 Task: Add an event with the title Second Webinar: Content Marketing Strategies for Lead Generation and Engagement, date ''2023/12/01'', time 8:30 AM to 10:30 AMand add a description: The quality assurance team will review project documentation such as project plans, requirements specifications, design documents, and test plans. They will ensure that the documentation is complete, accurate, and aligns with the project objectives and stakeholder expectations.Select event color  Graphite . Add location for the event as: 456 Giza Pyramids, Giza, Egypt, logged in from the account softage.10@softage.netand send the event invitation to softage.3@softage.net and softage.4@softage.net. Set a reminder for the event Doesn''t repeat
Action: Mouse moved to (73, 116)
Screenshot: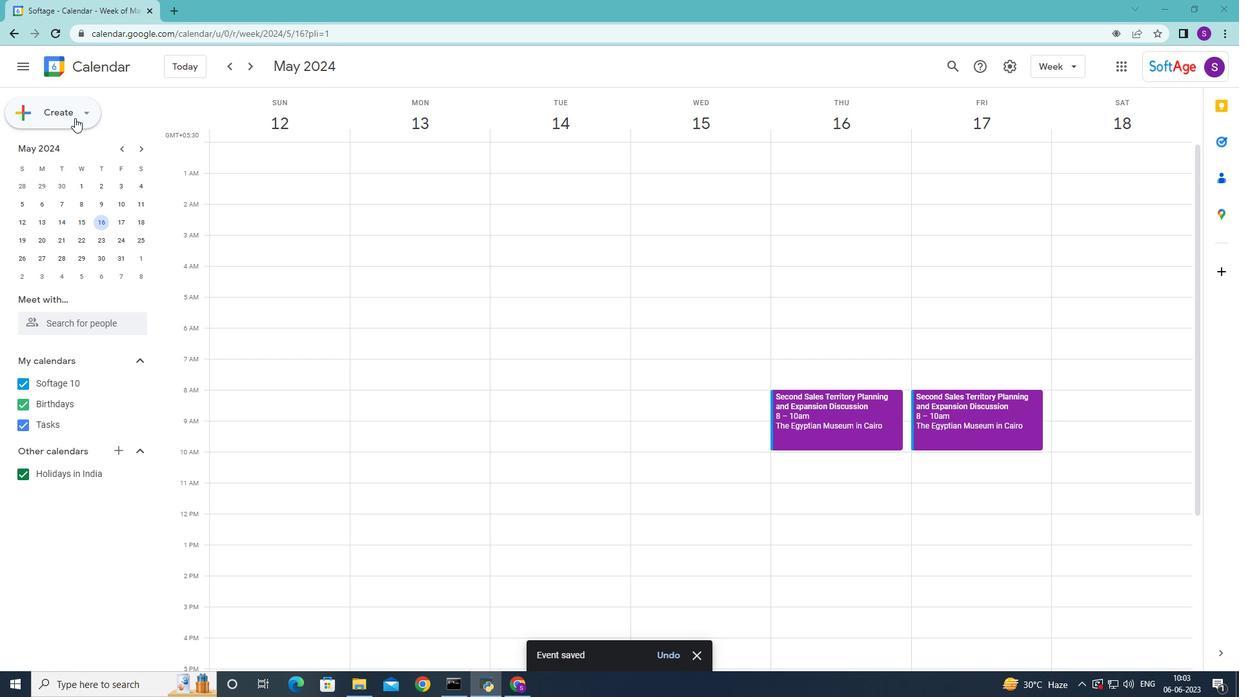 
Action: Mouse pressed left at (73, 116)
Screenshot: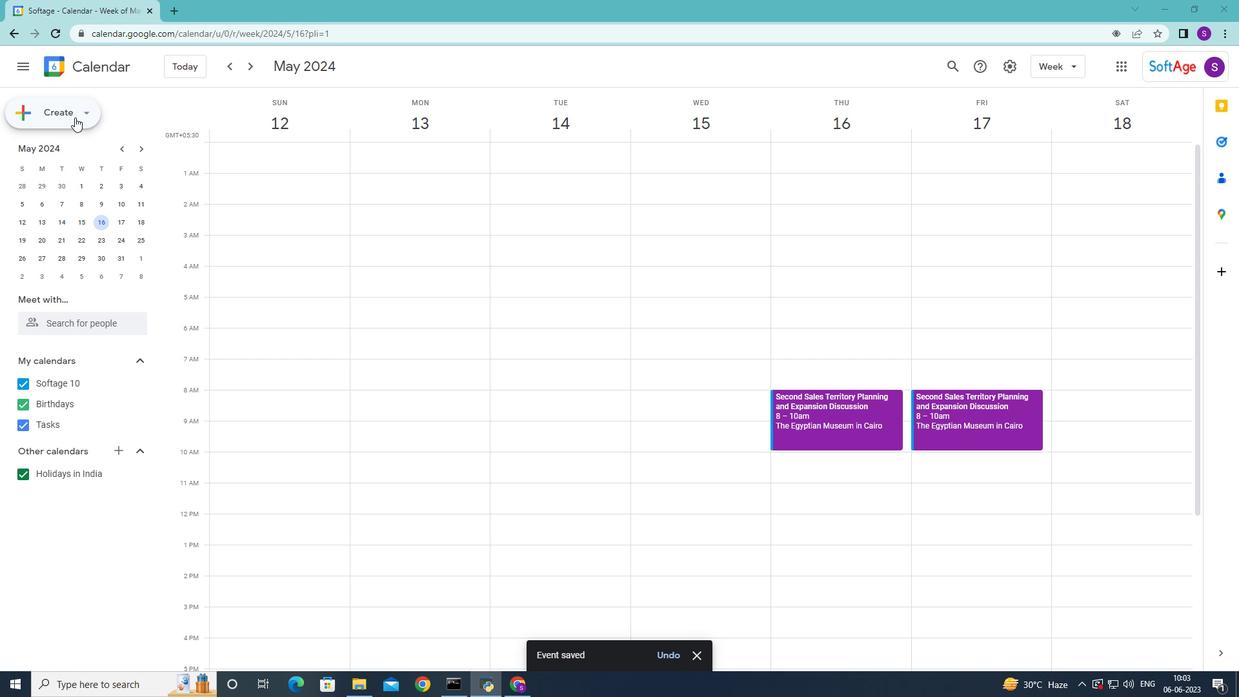 
Action: Mouse moved to (86, 147)
Screenshot: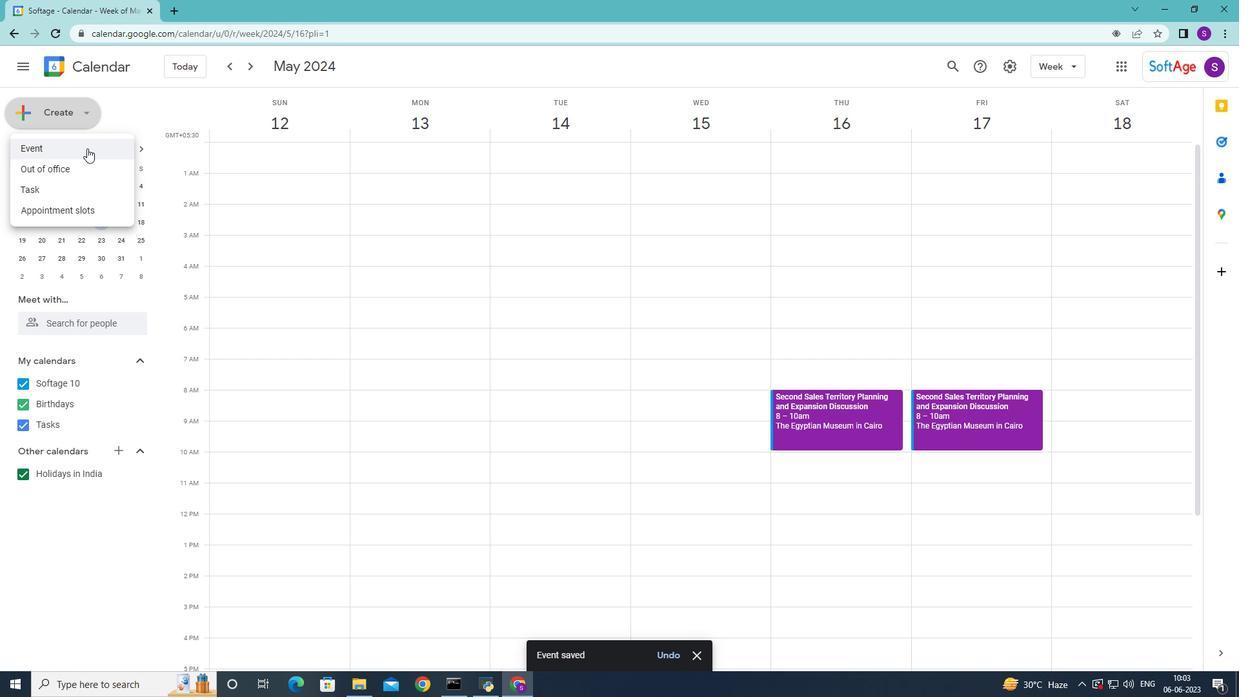 
Action: Mouse pressed left at (86, 147)
Screenshot: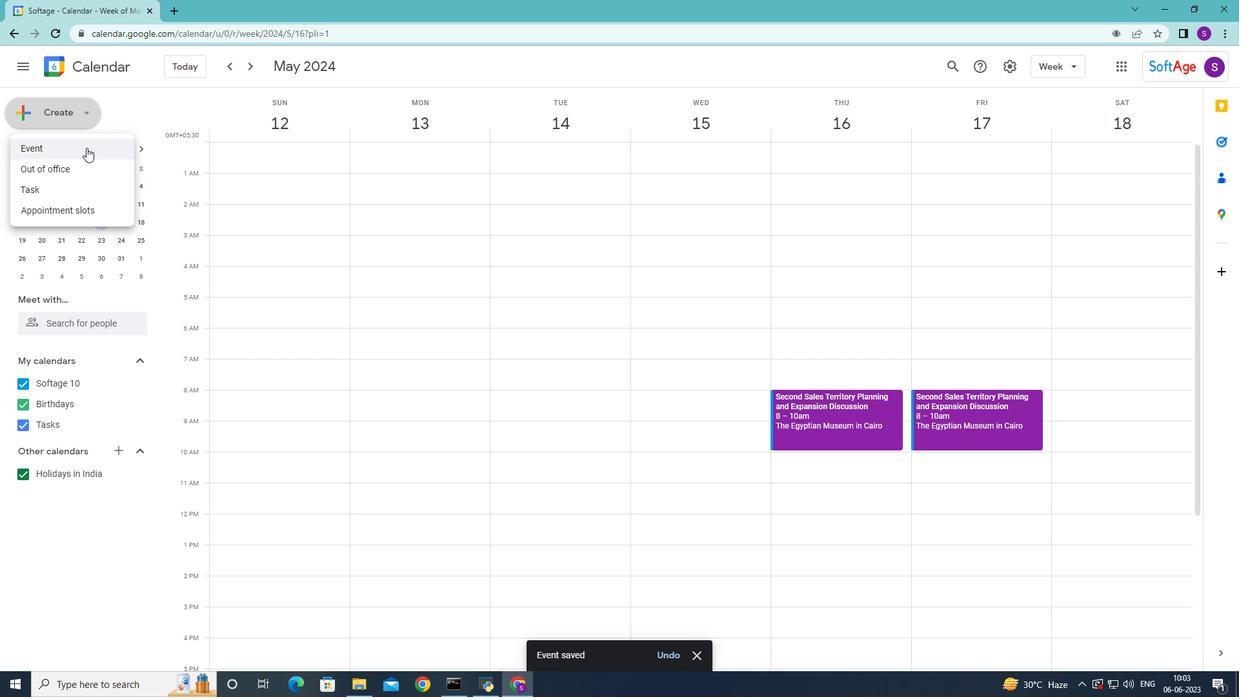 
Action: Mouse moved to (613, 234)
Screenshot: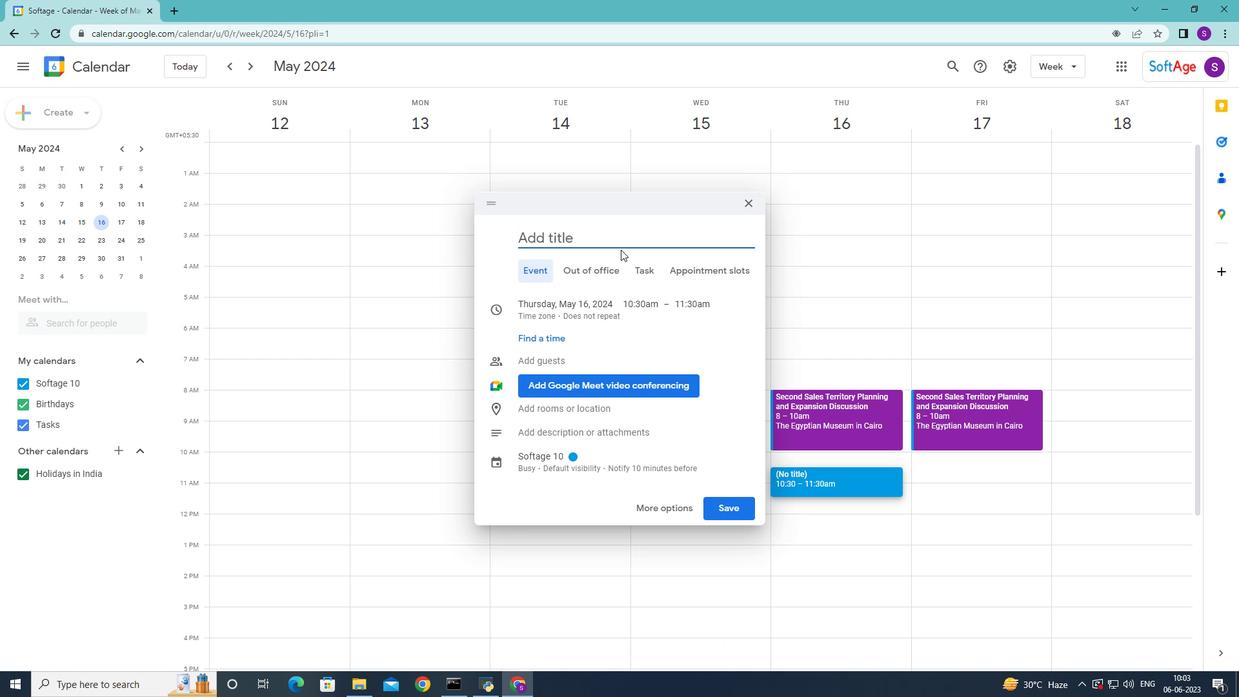
Action: Mouse pressed left at (613, 234)
Screenshot: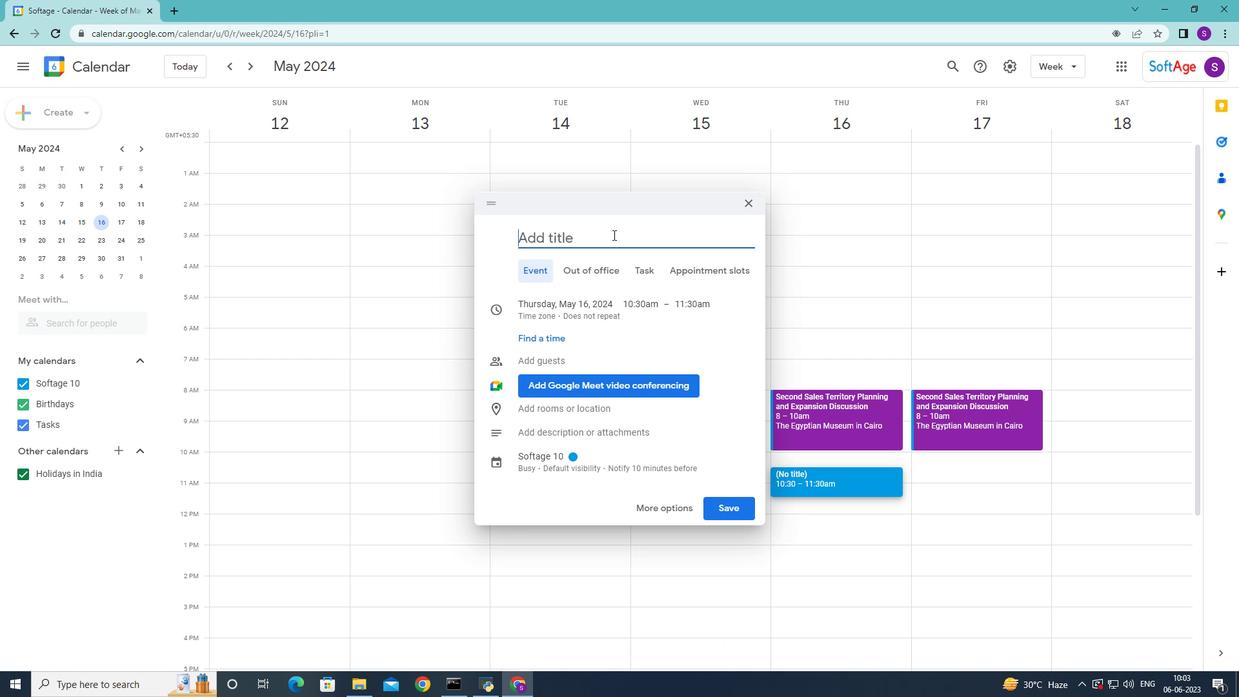 
Action: Key pressed <Key.shift>Second<Key.space><Key.shift>Webinar<Key.space><Key.backspace><Key.shift_r>:<Key.space><Key.shift>Content<Key.space><Key.shift>Marketing
Screenshot: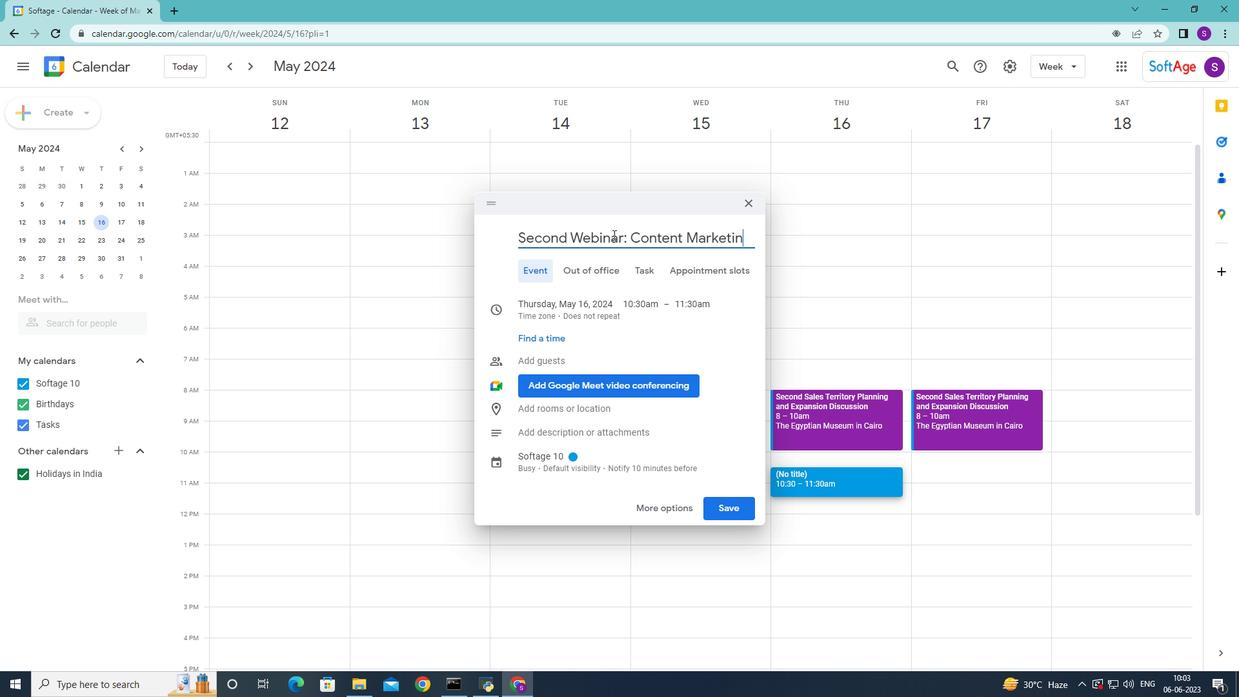
Action: Mouse moved to (613, 234)
Screenshot: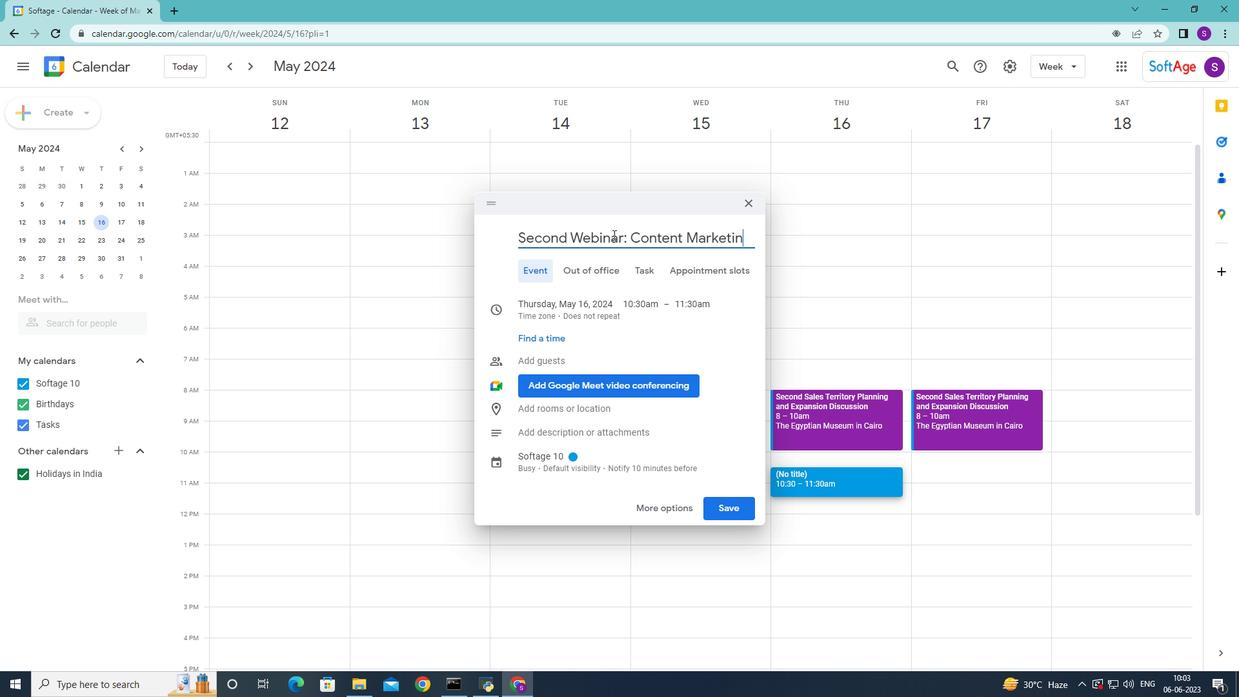 
Action: Key pressed <Key.space><Key.shift>Strategies<Key.space>for<Key.space><Key.shift>Lead<Key.space><Key.shift><Key.shift><Key.shift><Key.shift>Generation<Key.space>and<Key.space><Key.shift>Engagement<Key.space>
Screenshot: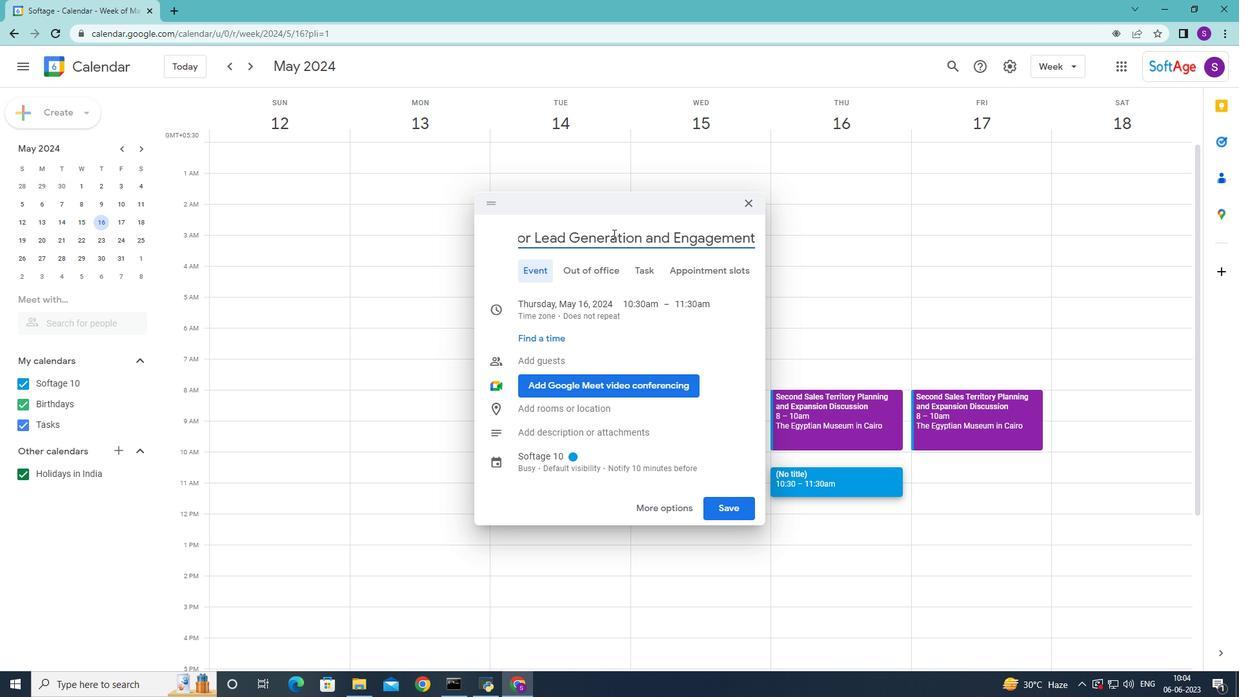 
Action: Mouse moved to (551, 306)
Screenshot: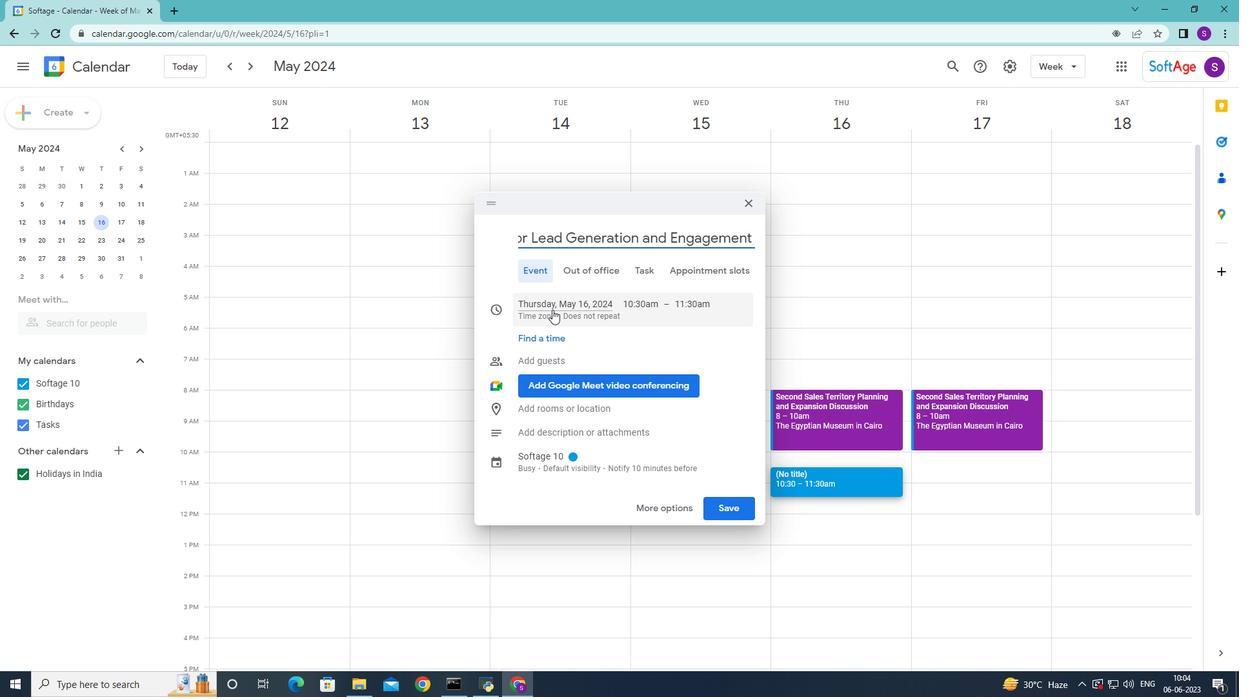 
Action: Mouse pressed left at (551, 306)
Screenshot: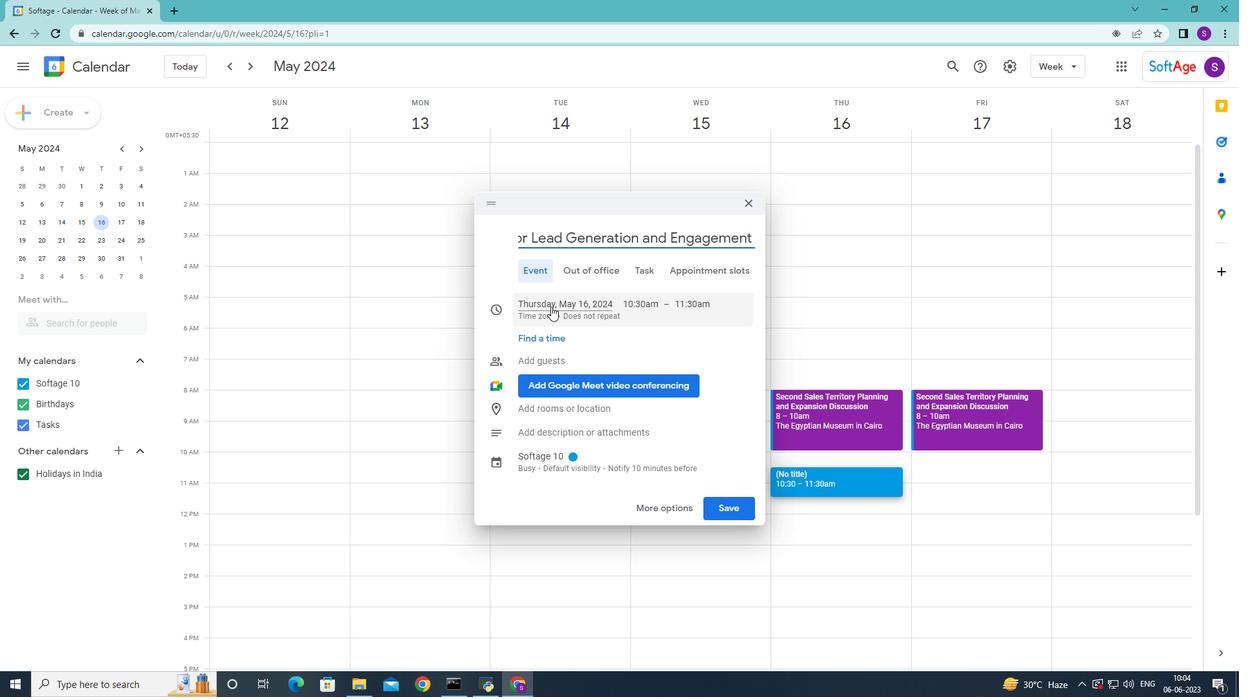 
Action: Mouse moved to (655, 336)
Screenshot: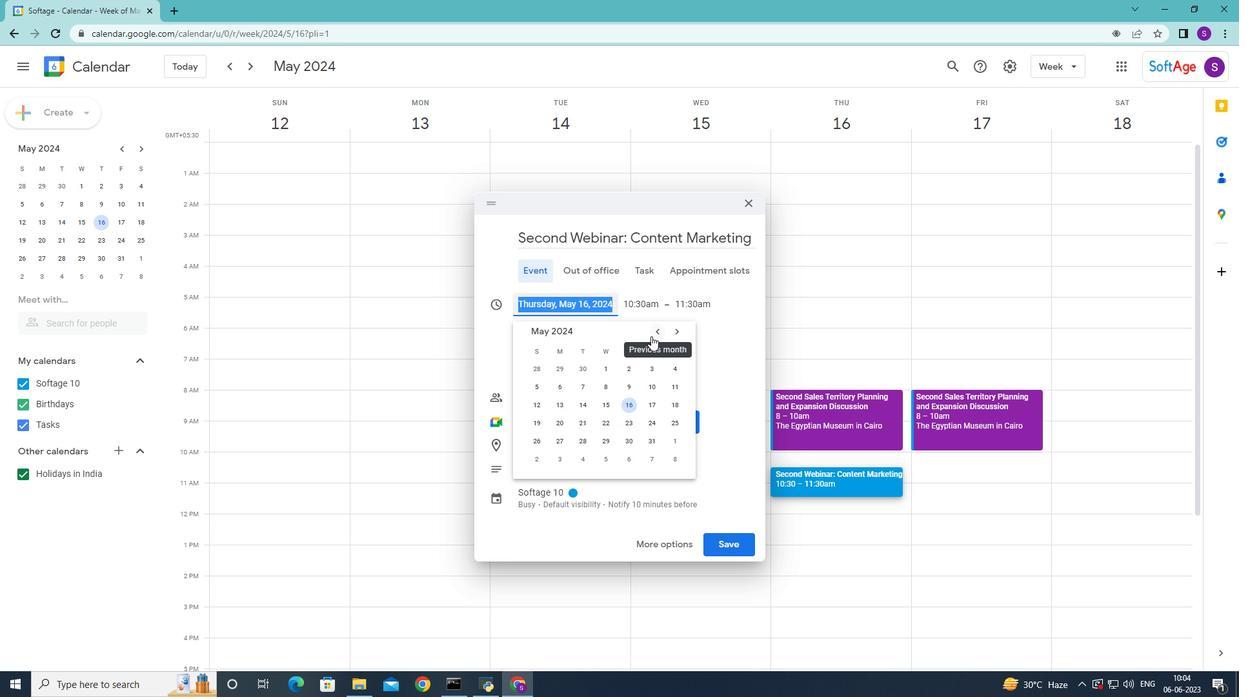 
Action: Mouse pressed left at (655, 336)
Screenshot: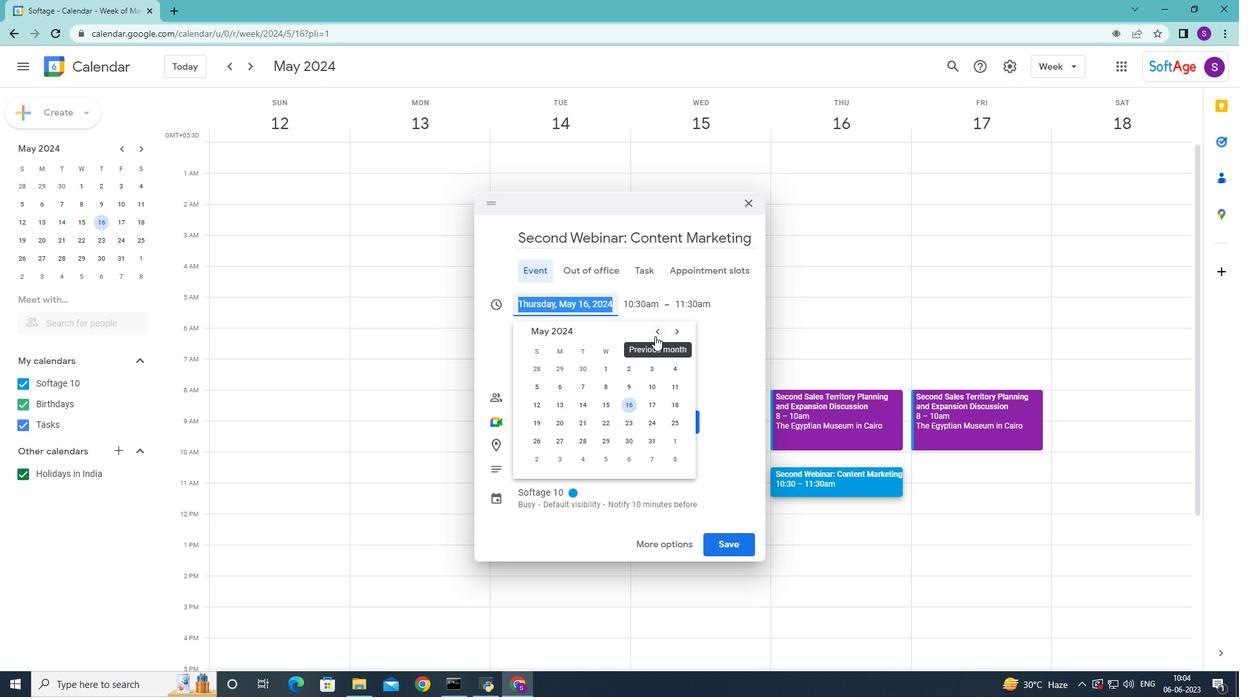 
Action: Mouse moved to (655, 336)
Screenshot: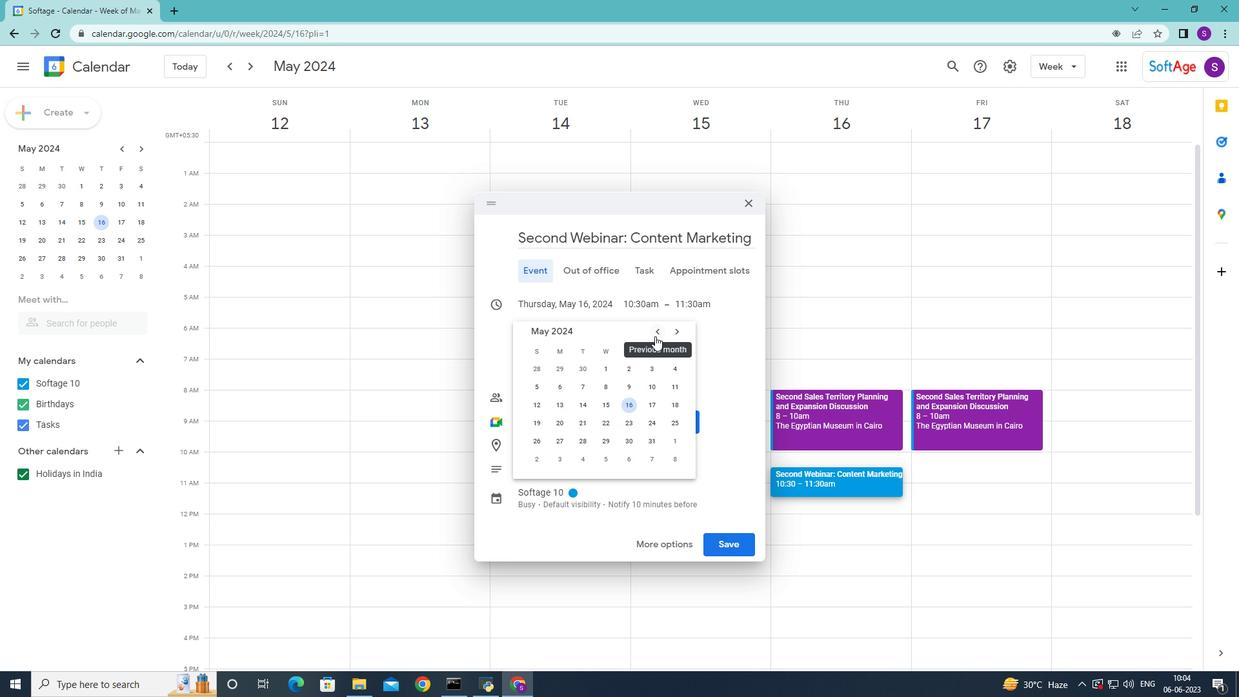 
Action: Mouse pressed left at (655, 336)
Screenshot: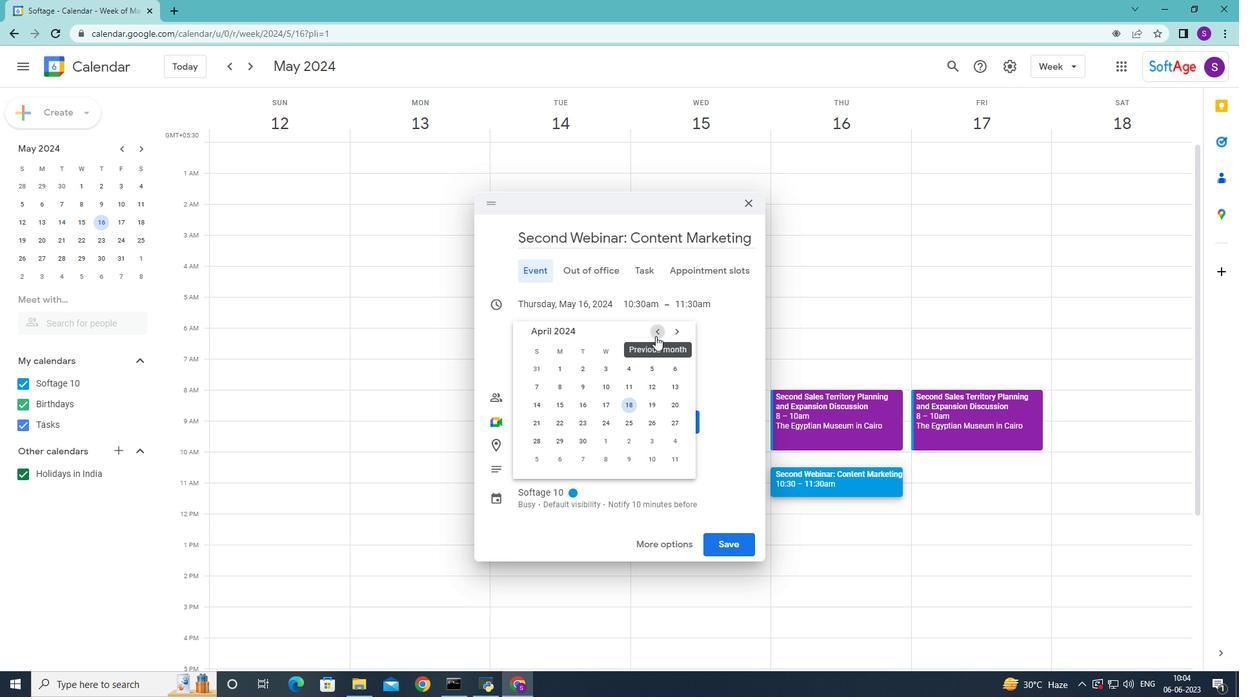 
Action: Mouse moved to (656, 336)
Screenshot: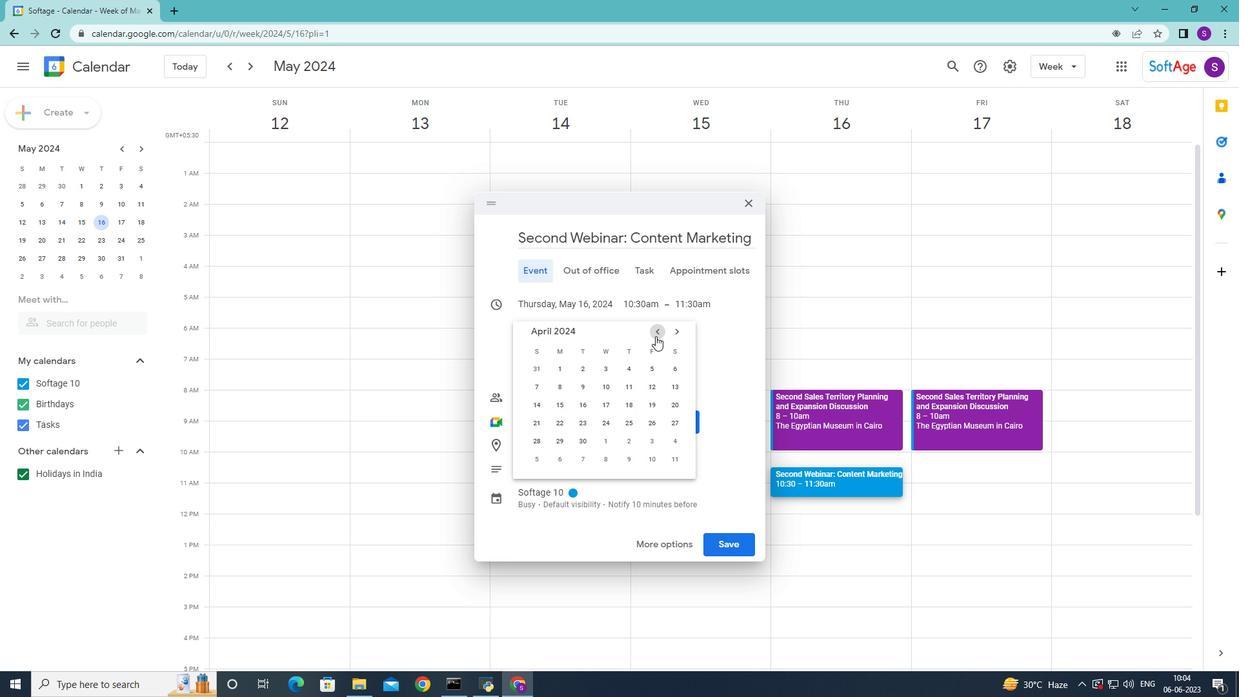 
Action: Mouse pressed left at (656, 336)
Screenshot: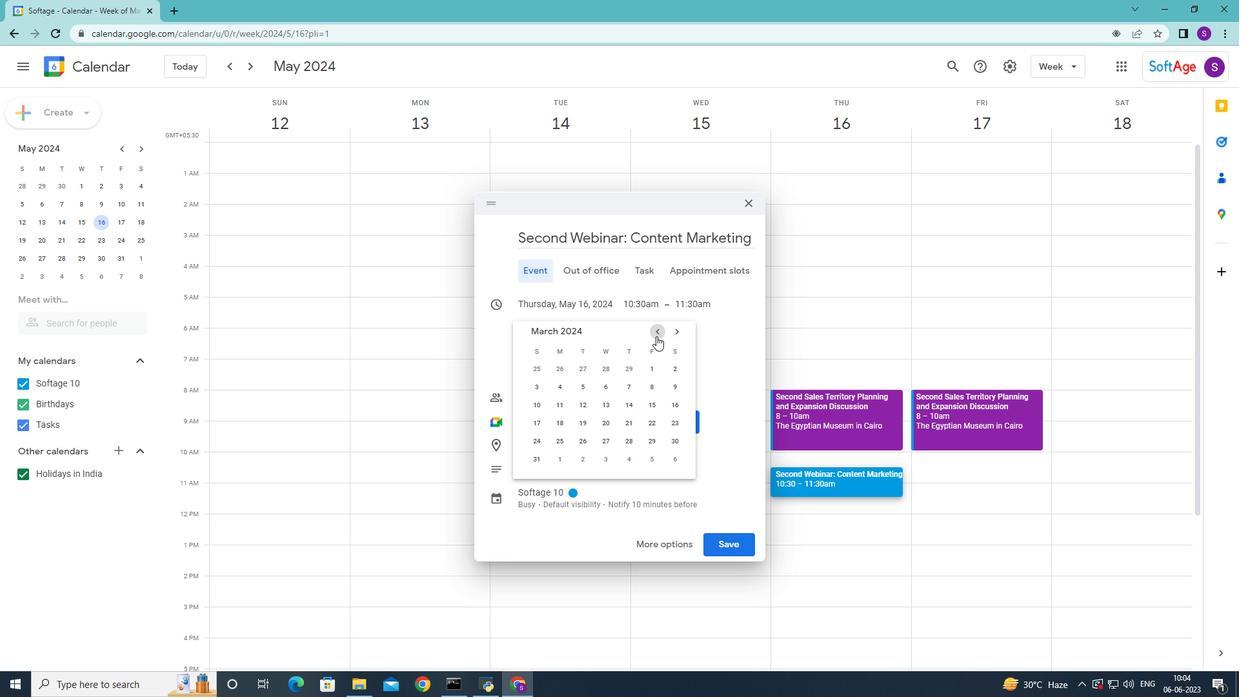 
Action: Mouse pressed left at (656, 336)
Screenshot: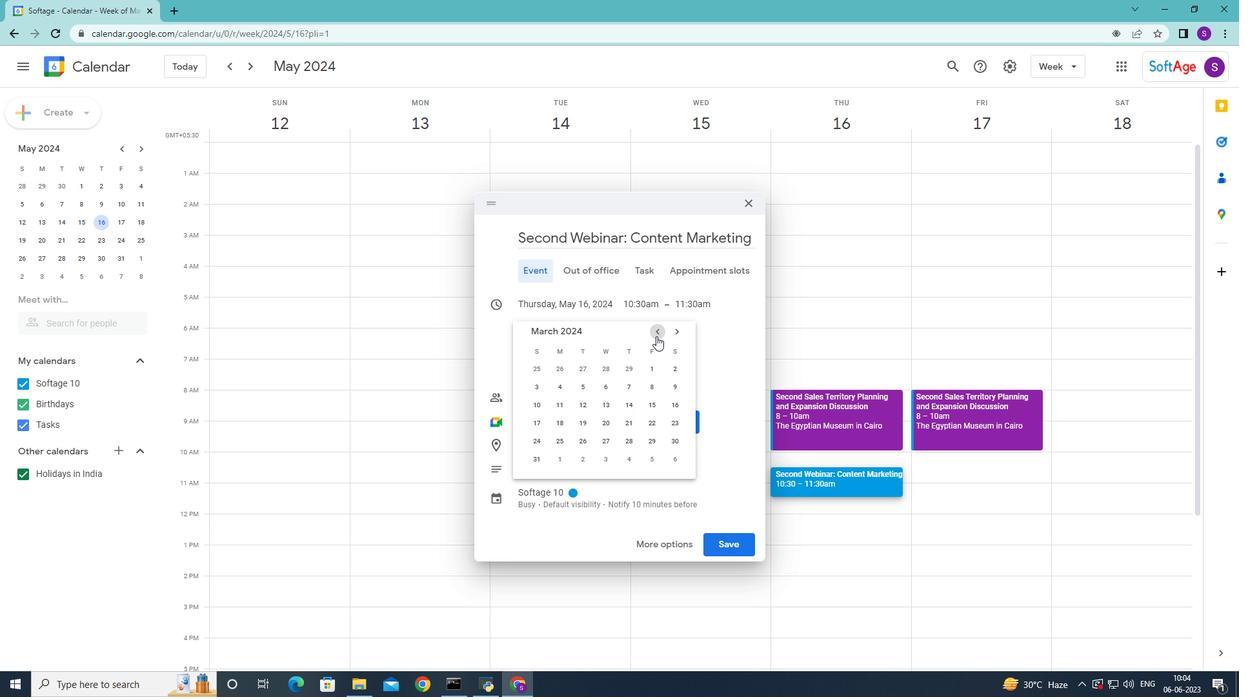 
Action: Mouse pressed left at (656, 336)
Screenshot: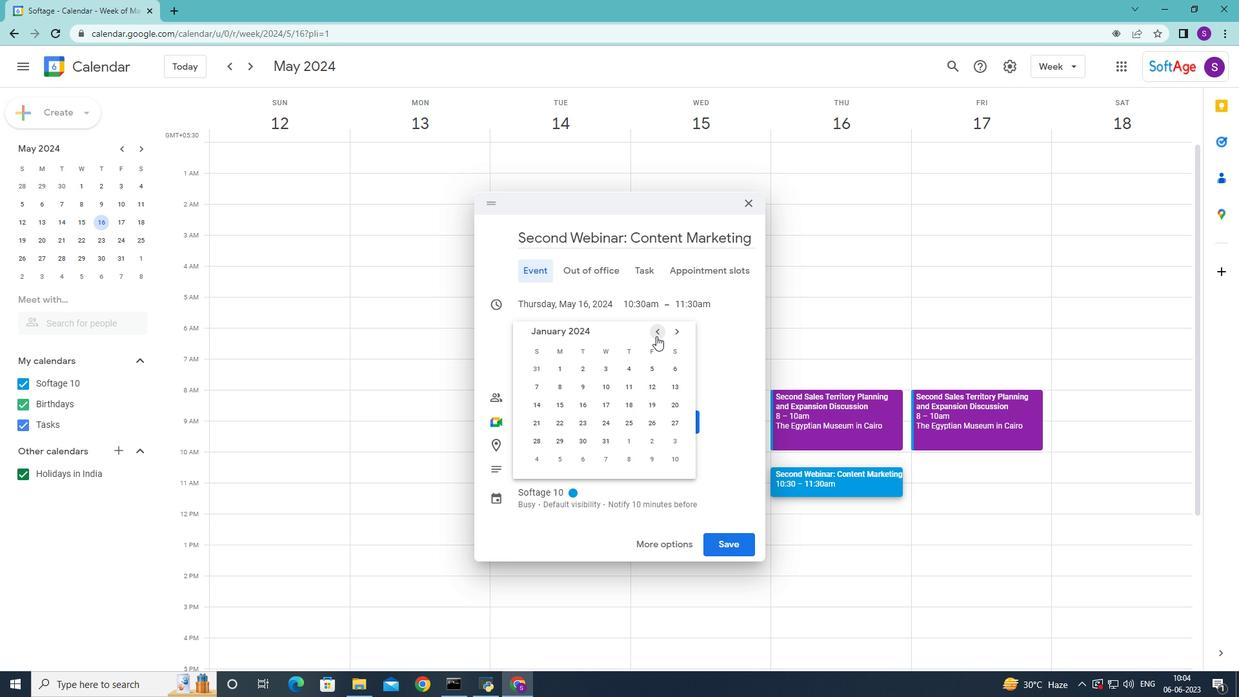 
Action: Mouse moved to (655, 365)
Screenshot: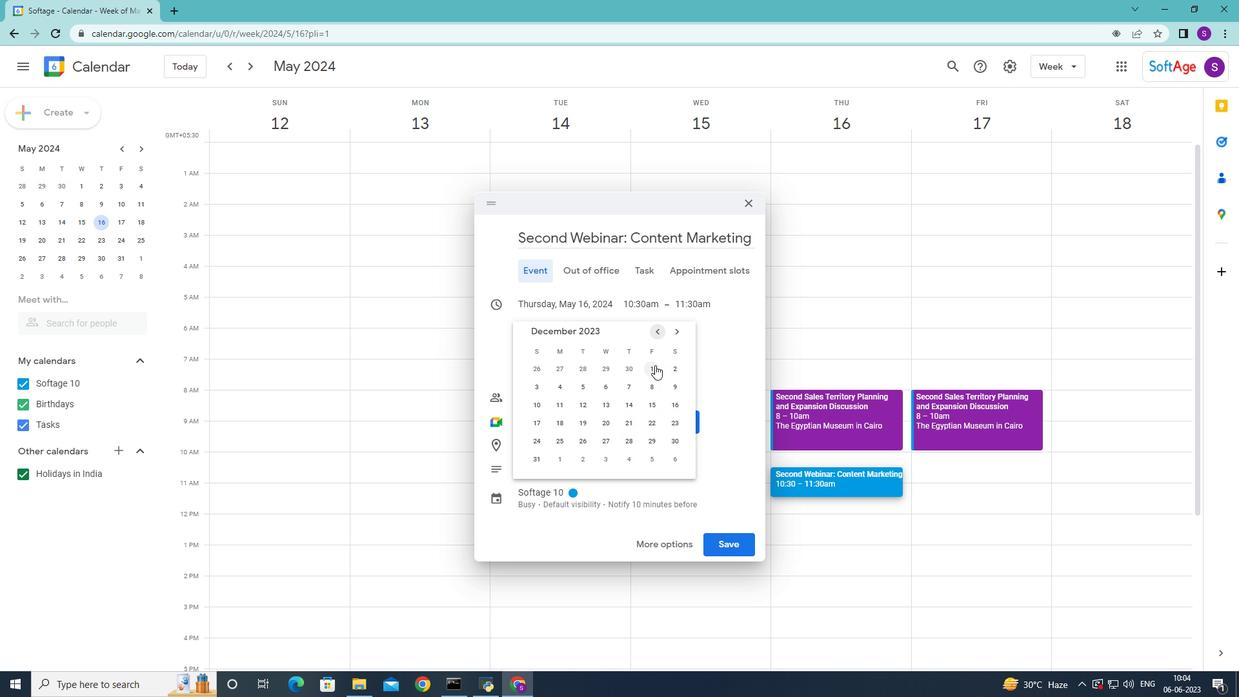 
Action: Mouse pressed left at (655, 365)
Screenshot: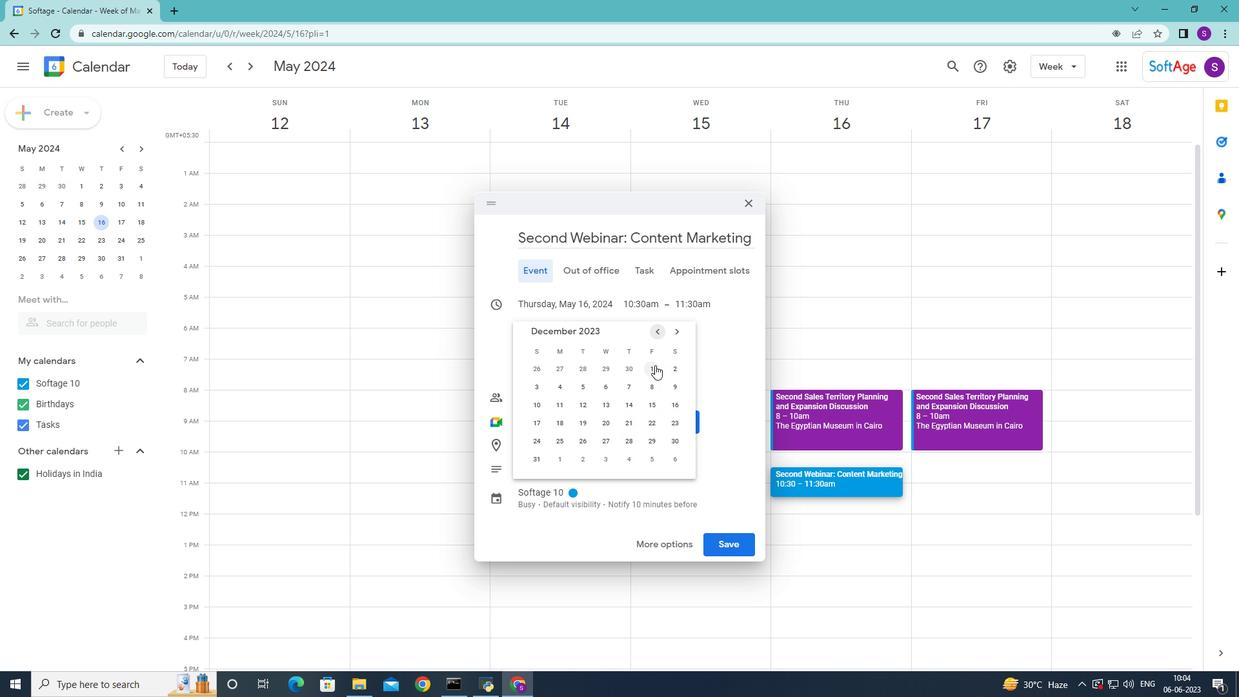 
Action: Mouse moved to (767, 302)
Screenshot: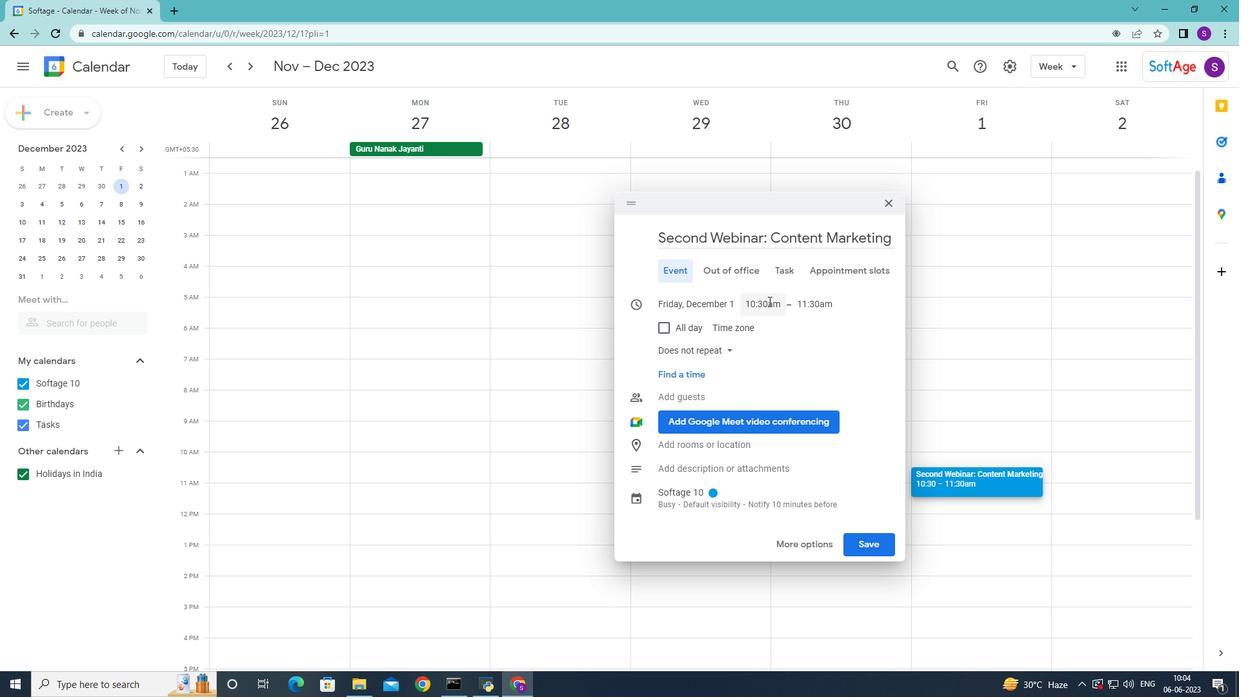 
Action: Mouse pressed left at (767, 302)
Screenshot: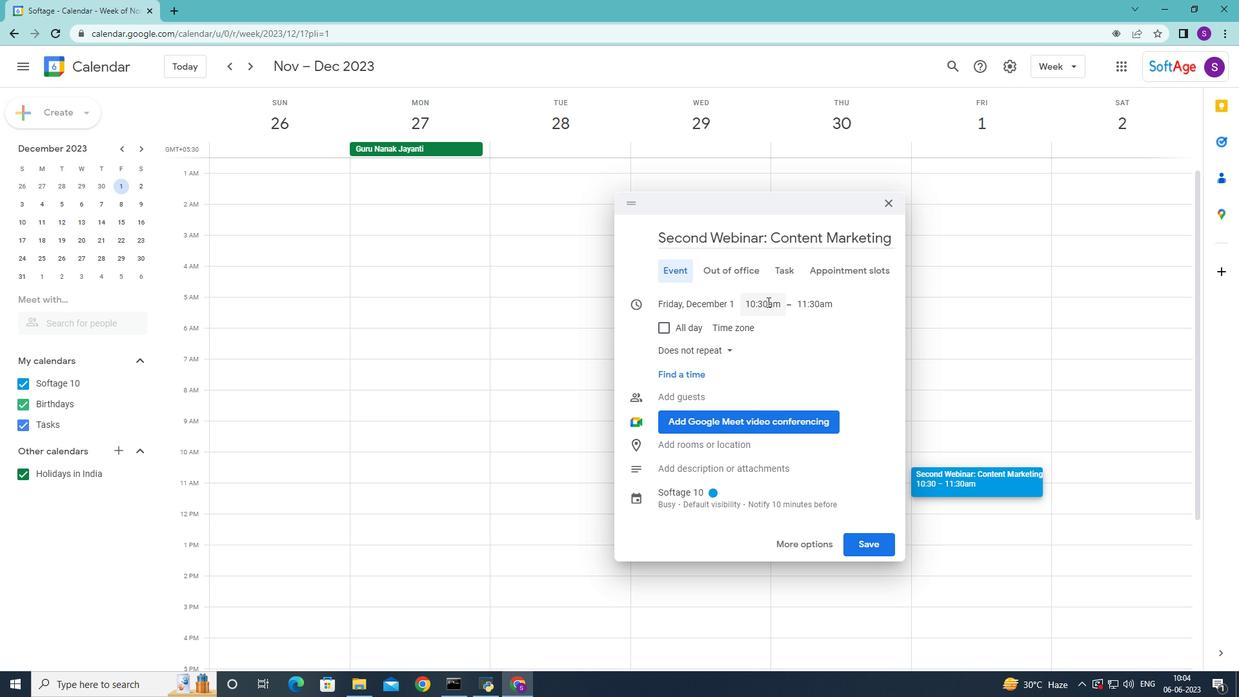 
Action: Mouse moved to (759, 372)
Screenshot: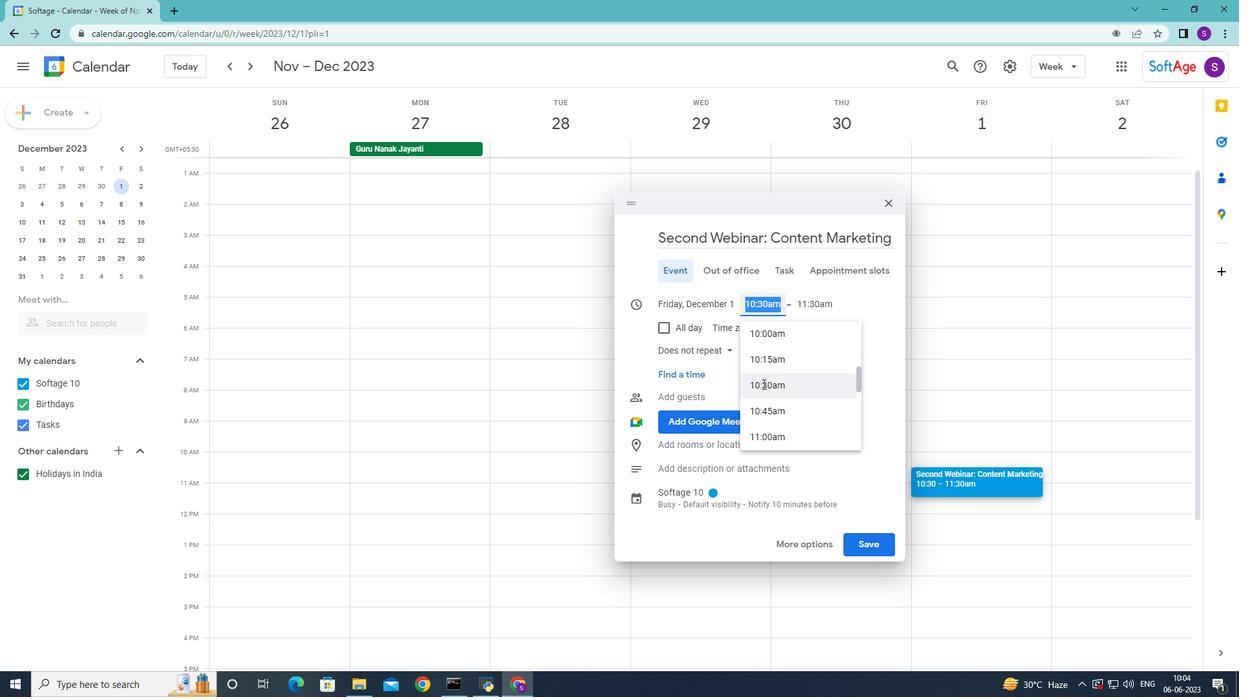 
Action: Mouse scrolled (759, 373) with delta (0, 0)
Screenshot: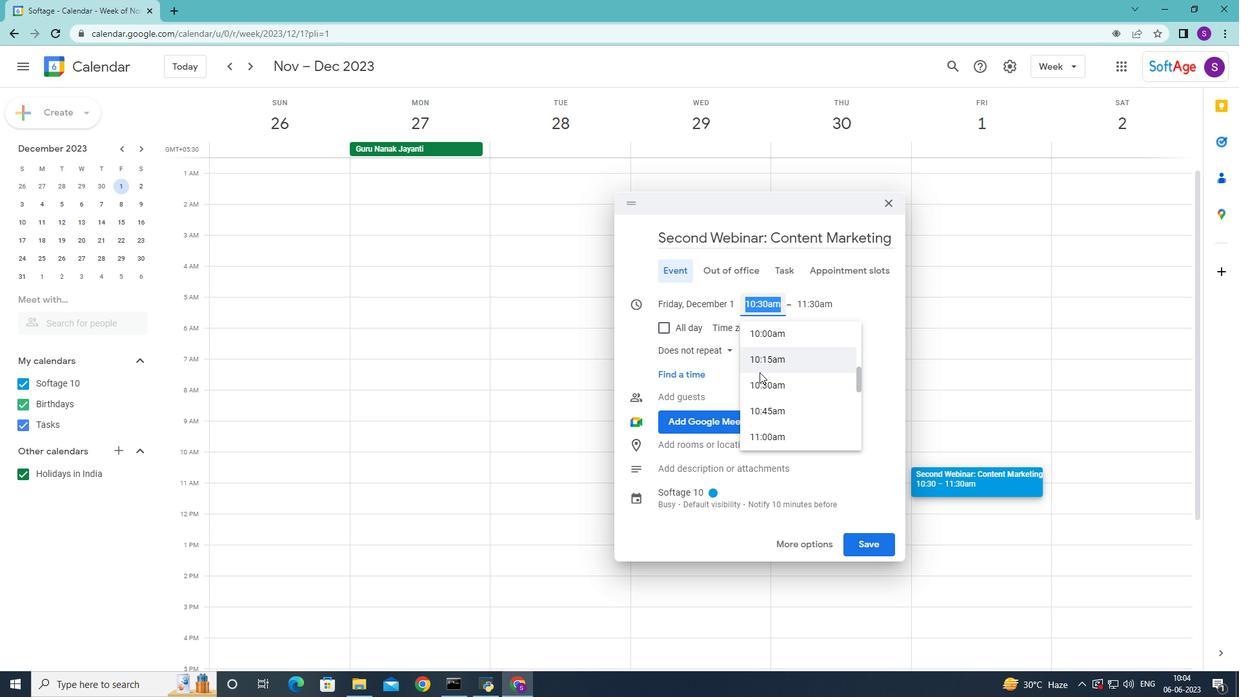 
Action: Mouse scrolled (759, 373) with delta (0, 0)
Screenshot: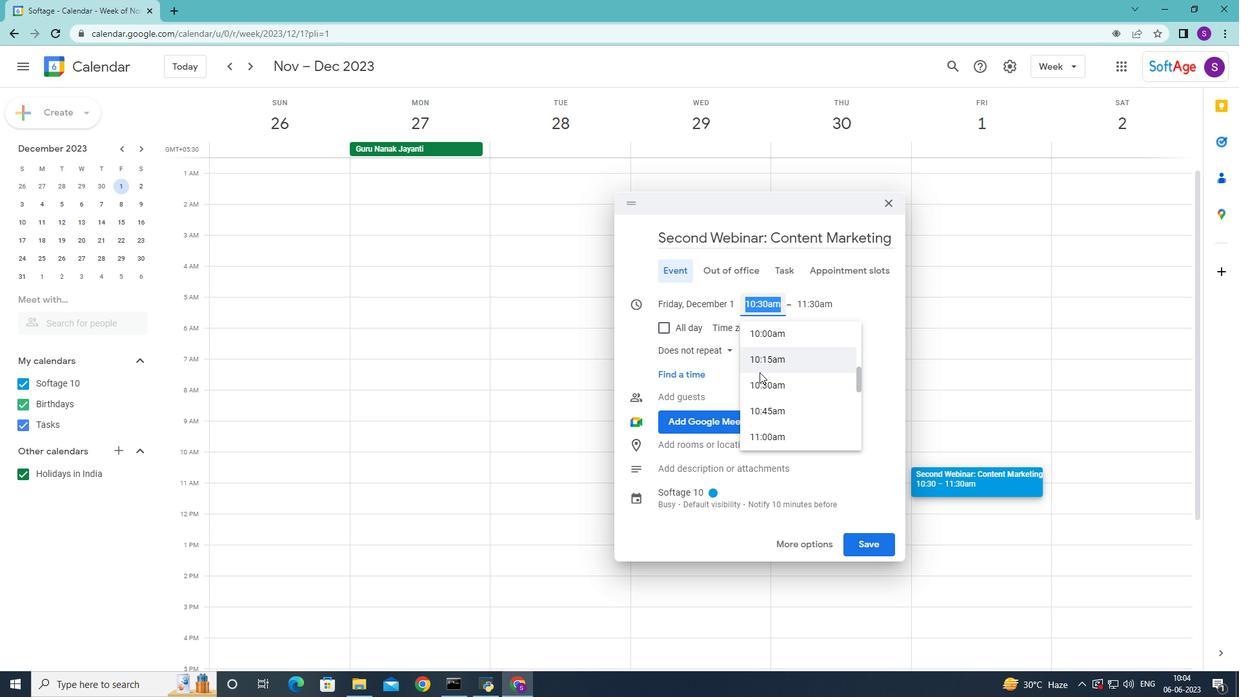 
Action: Mouse scrolled (759, 373) with delta (0, 0)
Screenshot: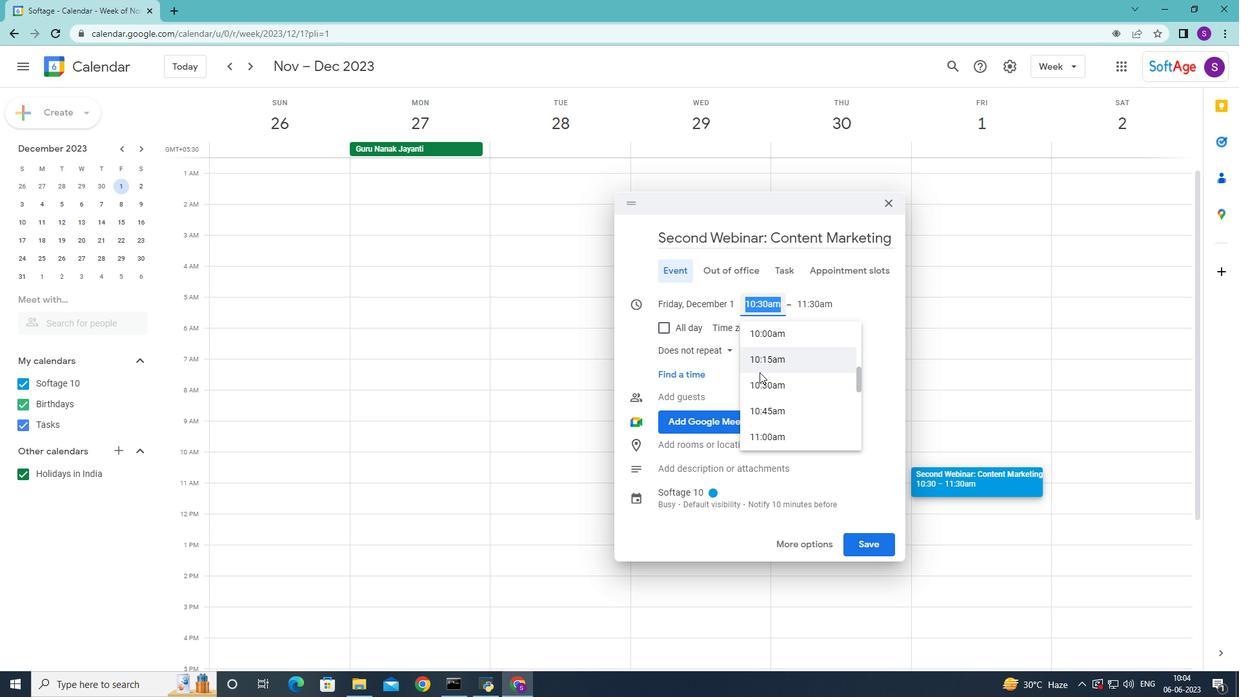 
Action: Mouse pressed left at (759, 372)
Screenshot: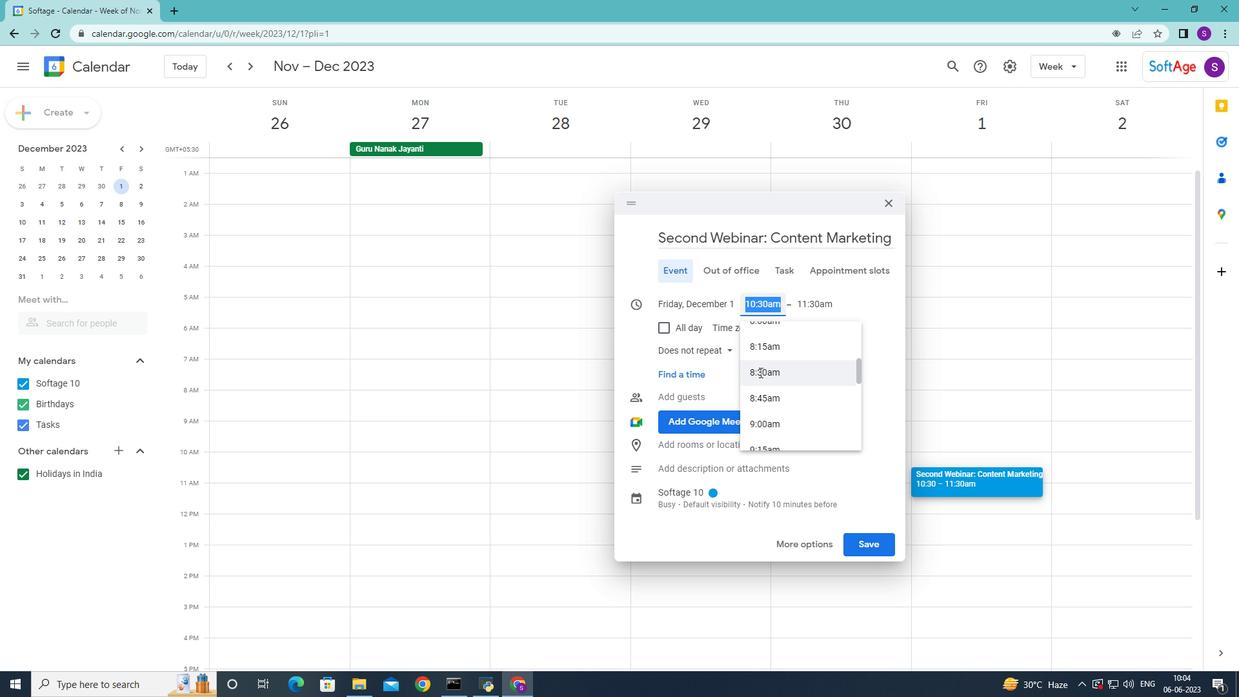 
Action: Mouse moved to (805, 311)
Screenshot: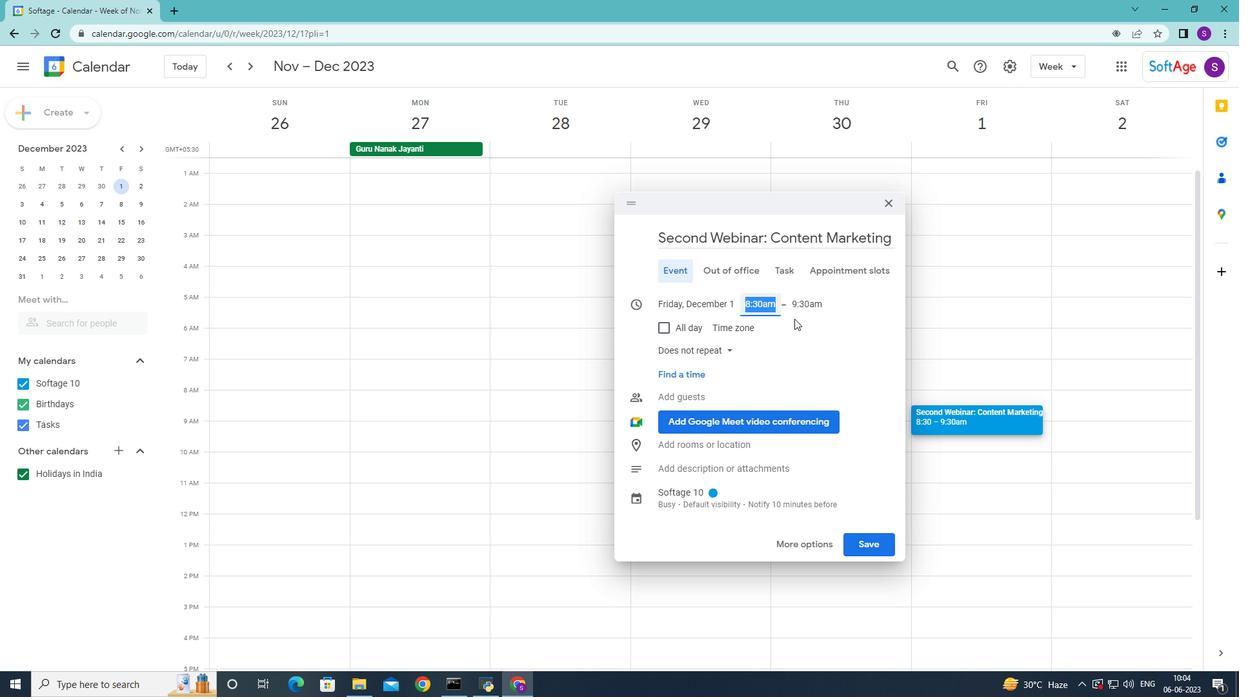 
Action: Mouse pressed left at (805, 311)
Screenshot: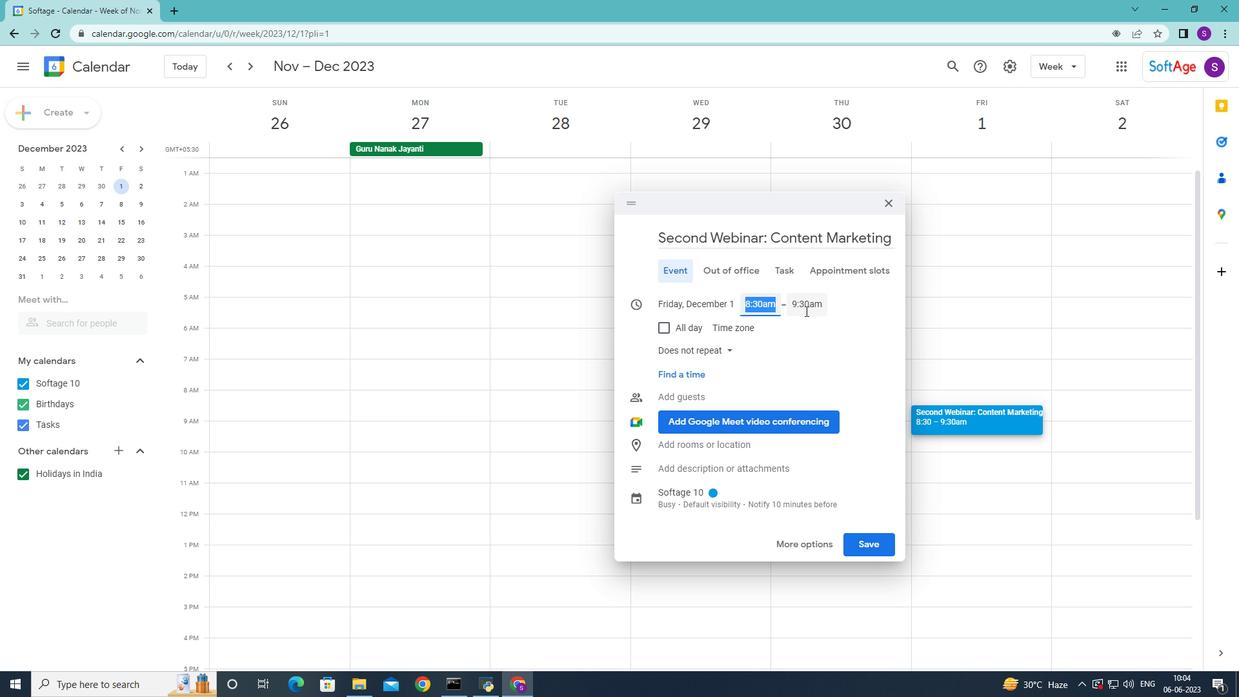 
Action: Mouse moved to (817, 438)
Screenshot: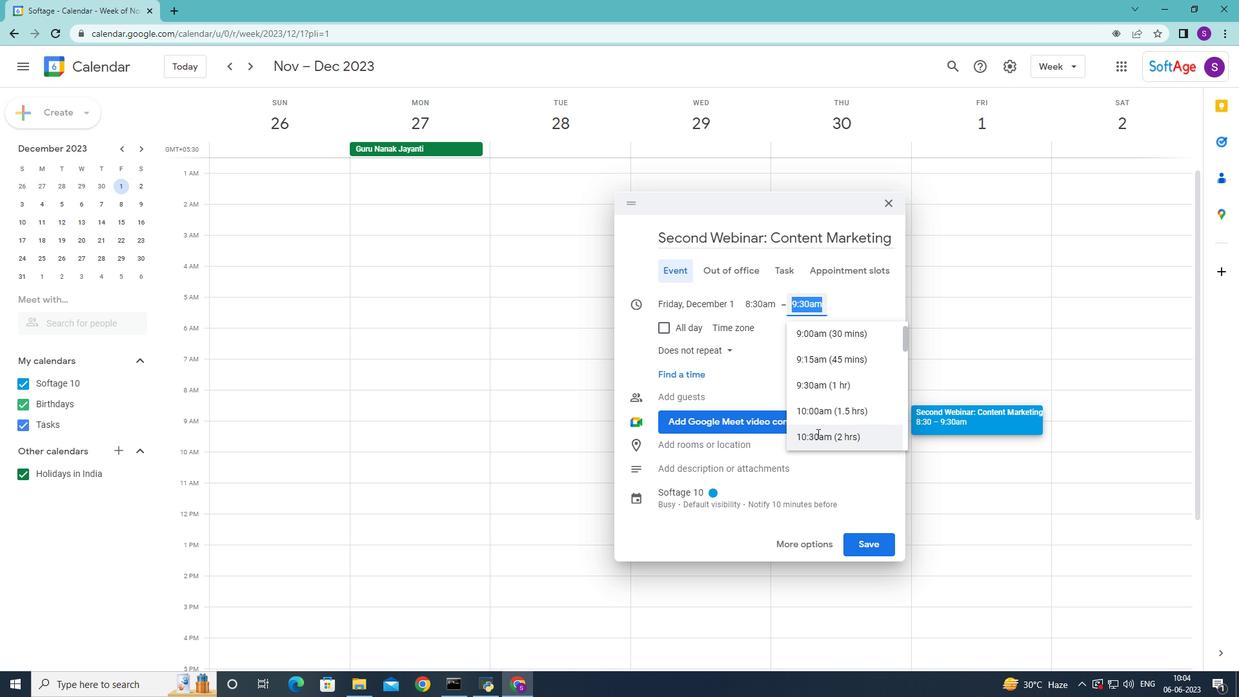 
Action: Mouse pressed left at (817, 438)
Screenshot: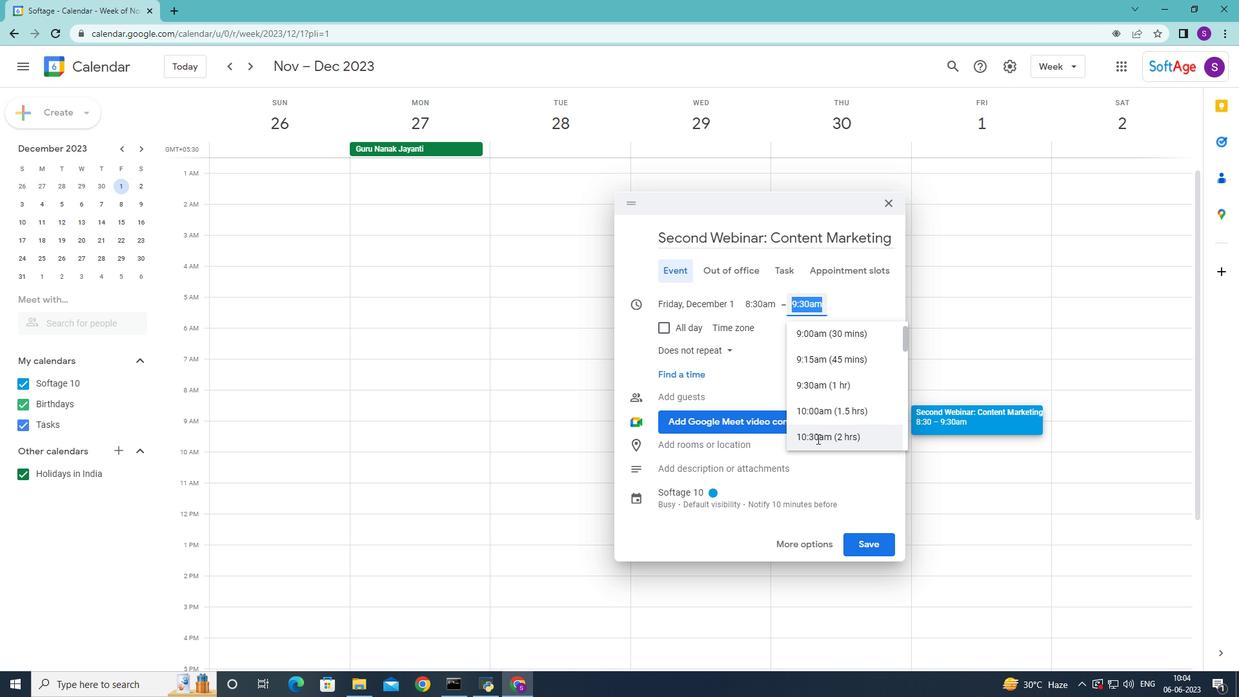 
Action: Mouse moved to (792, 550)
Screenshot: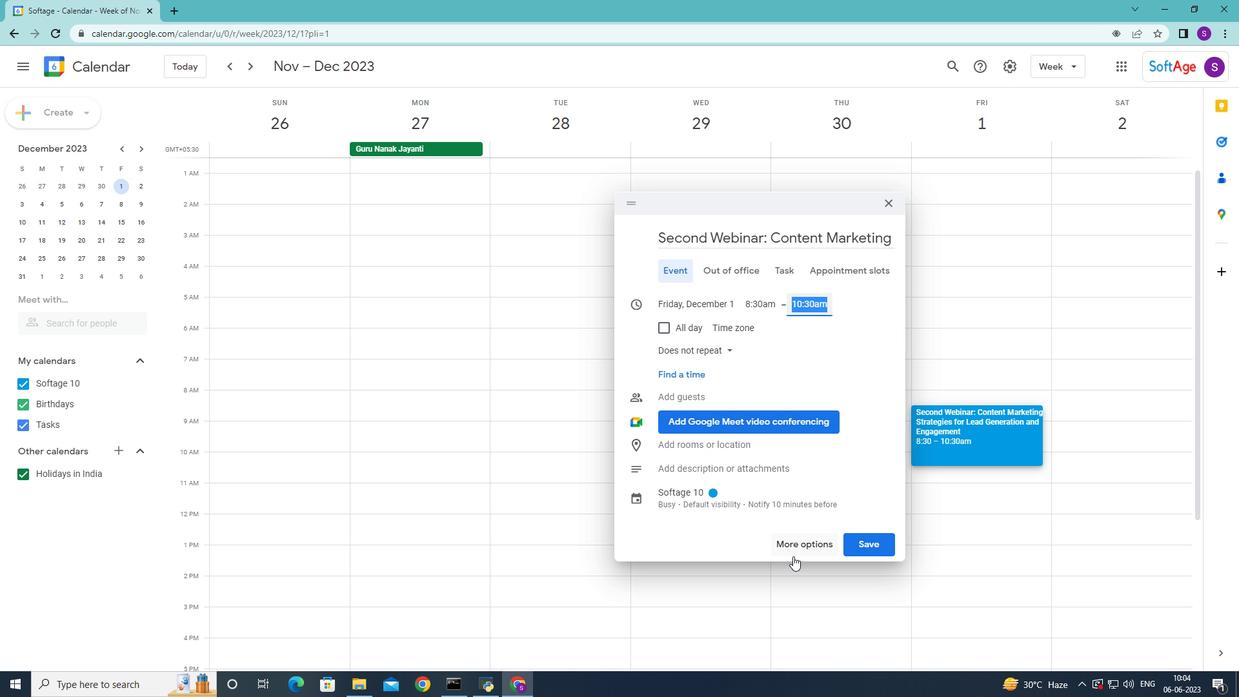 
Action: Mouse pressed left at (792, 550)
Screenshot: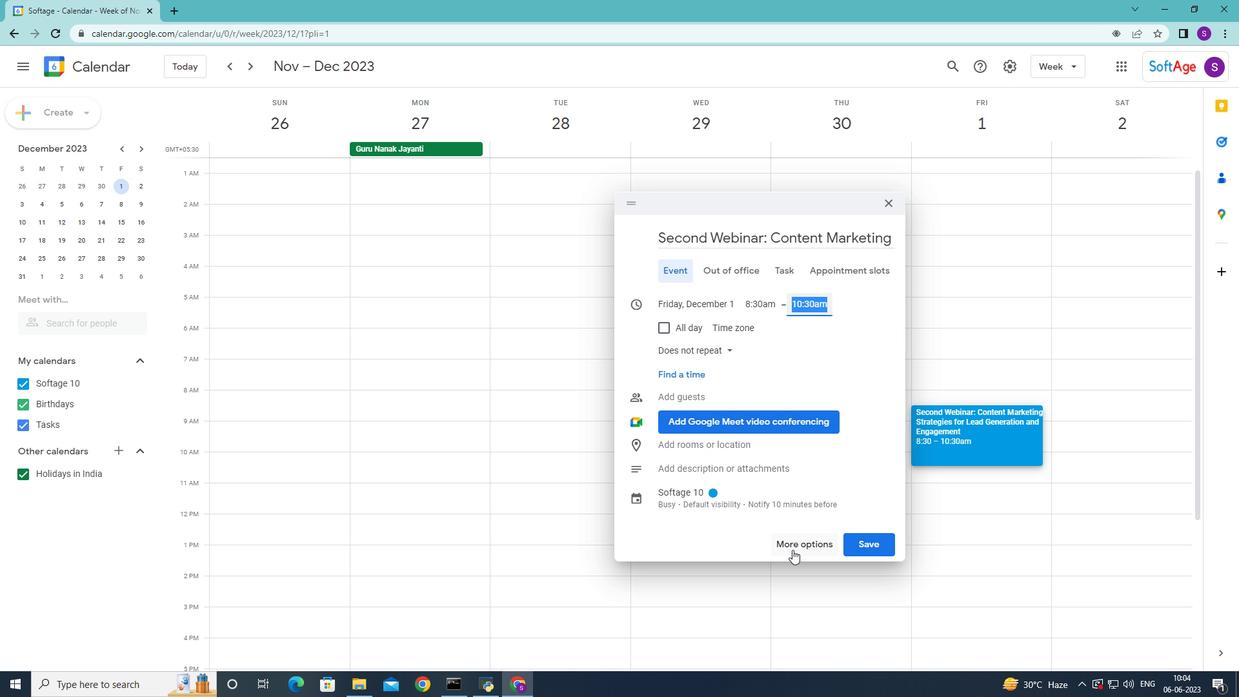 
Action: Mouse moved to (151, 463)
Screenshot: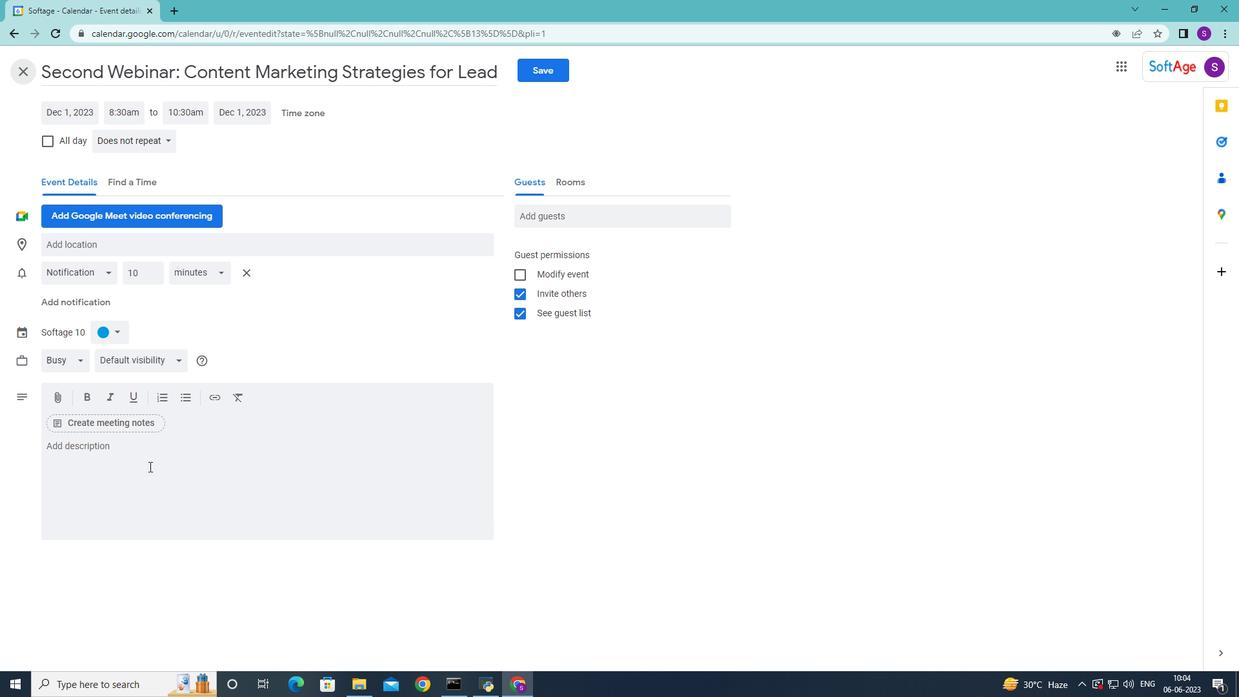 
Action: Mouse pressed left at (151, 463)
Screenshot: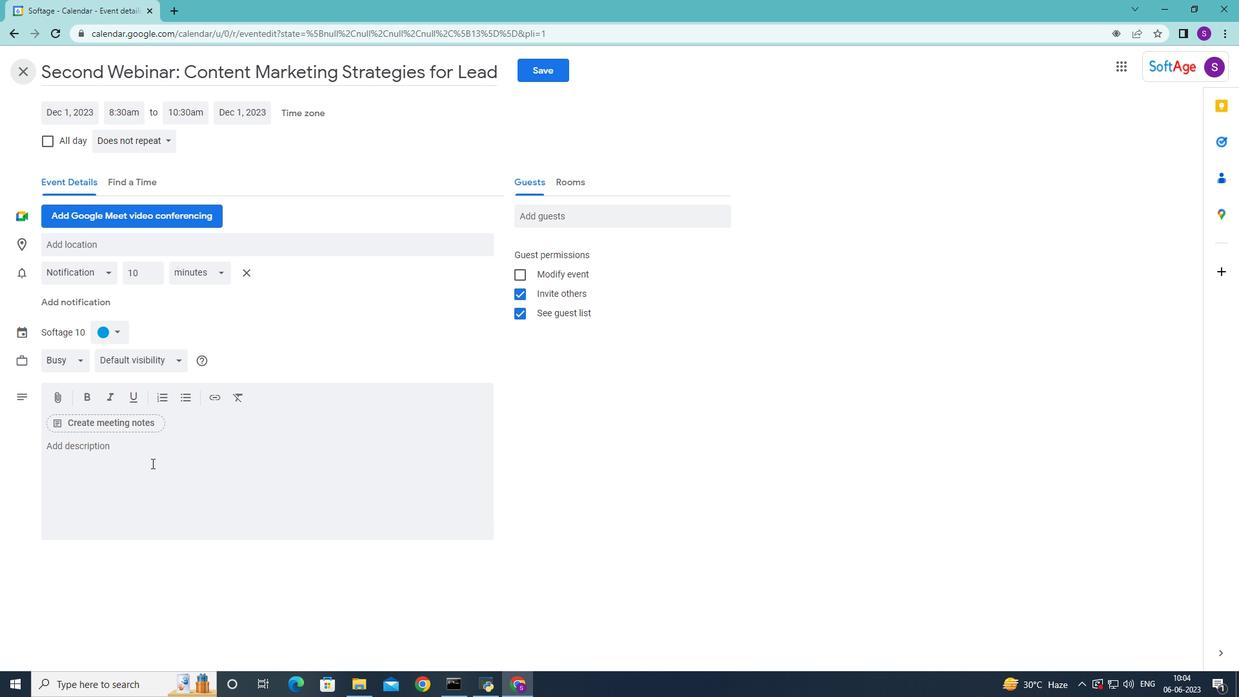 
Action: Mouse moved to (152, 462)
Screenshot: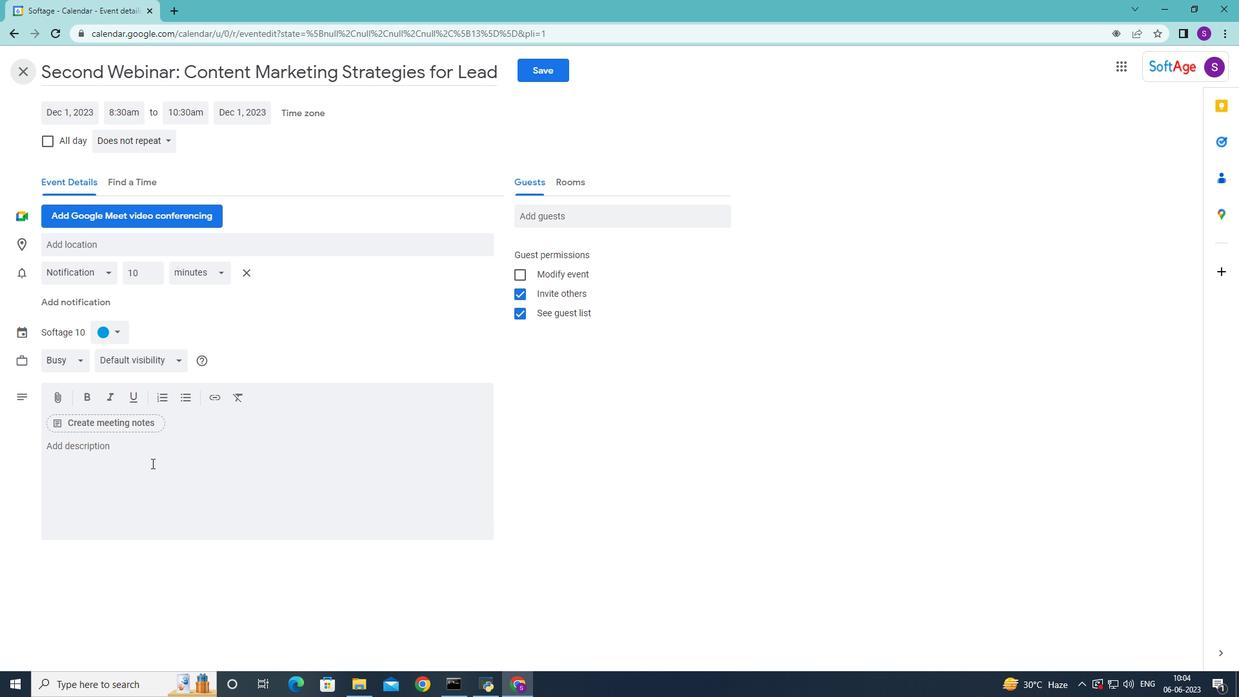 
Action: Key pressed <Key.shift>The<Key.space><Key.shift>Quality<Key.space>assurance<Key.space>such<Key.space>as<Key.space>project<Key.space>plans<Key.space><Key.backspace>,<Key.space>requirements<Key.space>specifications,<Key.space>design<Key.space>documents,<Key.space>and<Key.space>test<Key.space>plans.<Key.space><Key.shift>They<Key.space>will<Key.space>ensure<Key.space>that<Key.space>the<Key.space>documentation<Key.space>is<Key.space>complete<Key.space><Key.backspace>,<Key.space>accurate<Key.space><Key.backspace>,<Key.space>and<Key.space>alligns<Key.space>with<Key.space>the<Key.space>project<Key.space>obe
Screenshot: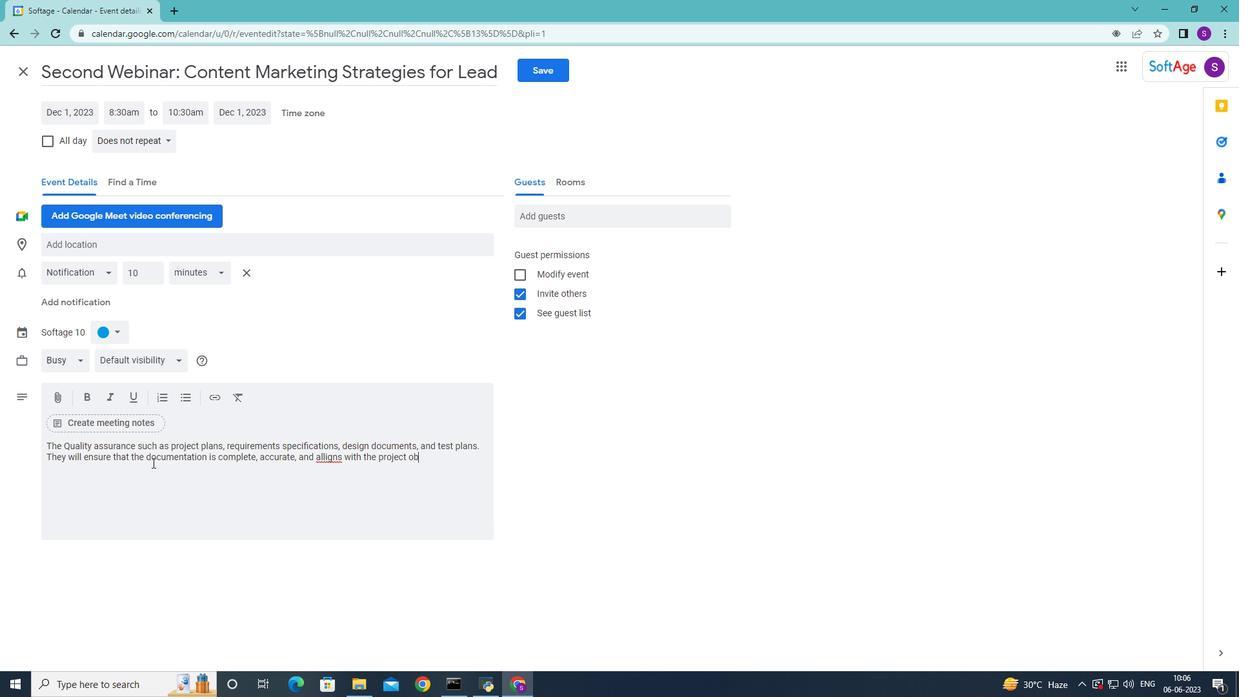 
Action: Mouse moved to (326, 455)
Screenshot: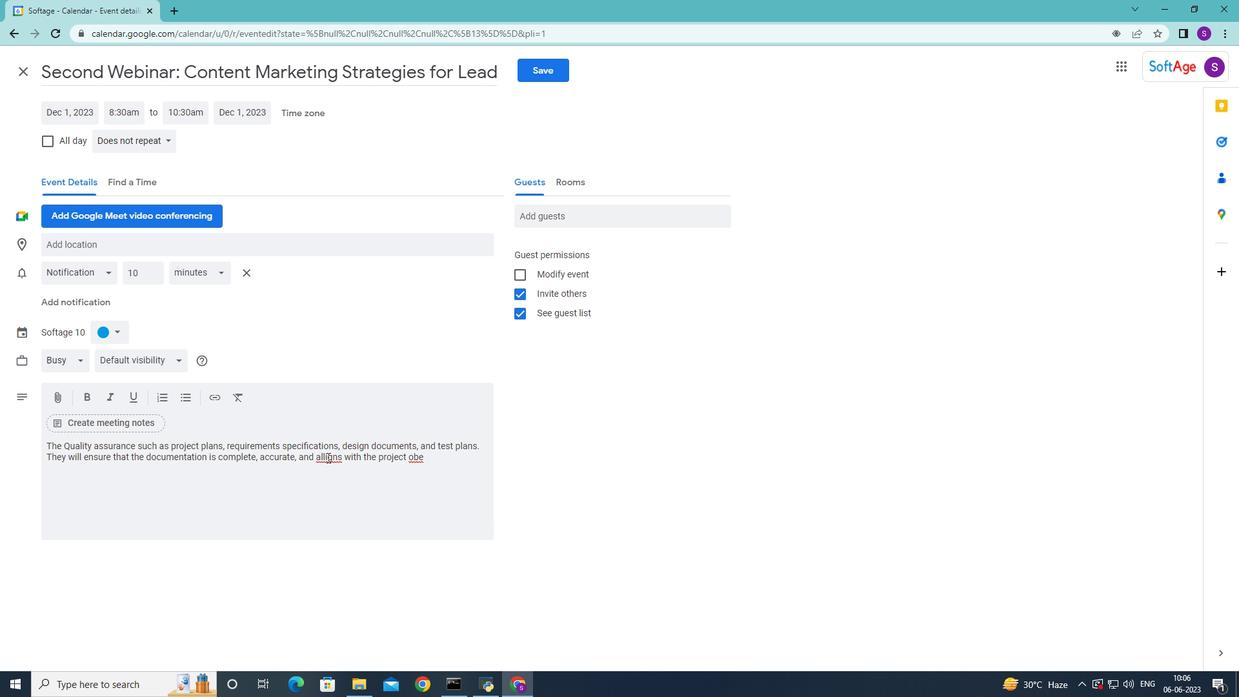 
Action: Mouse pressed left at (326, 455)
Screenshot: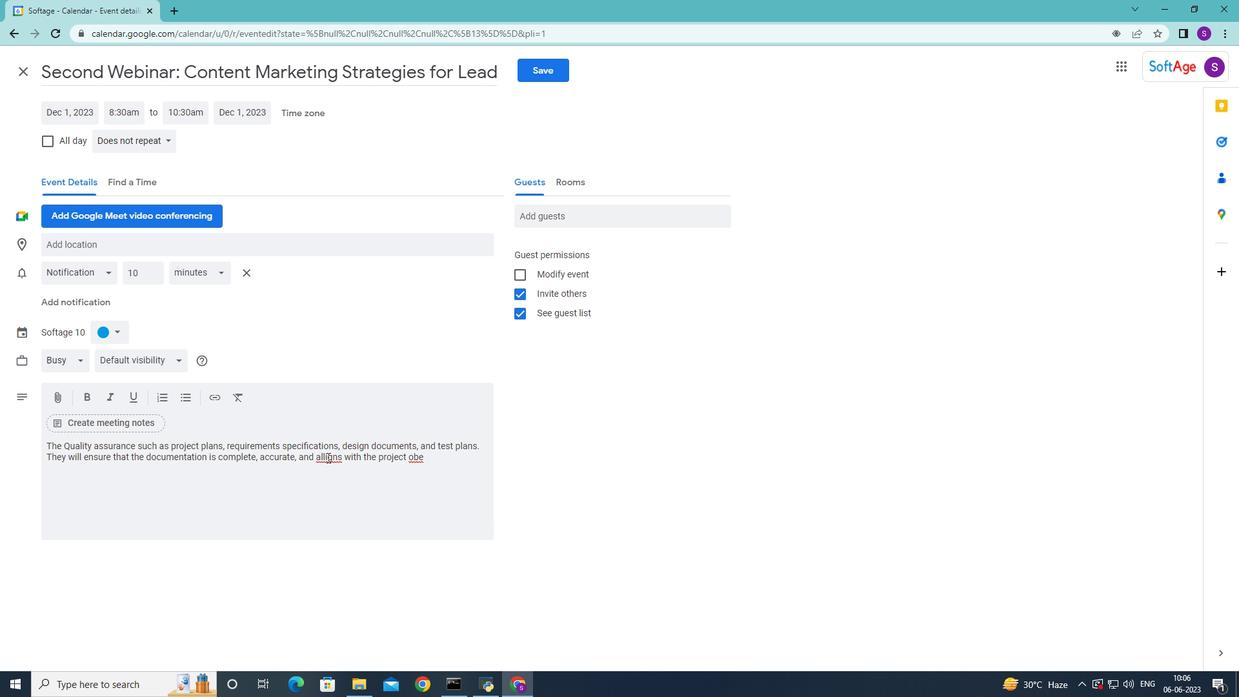 
Action: Mouse moved to (326, 457)
Screenshot: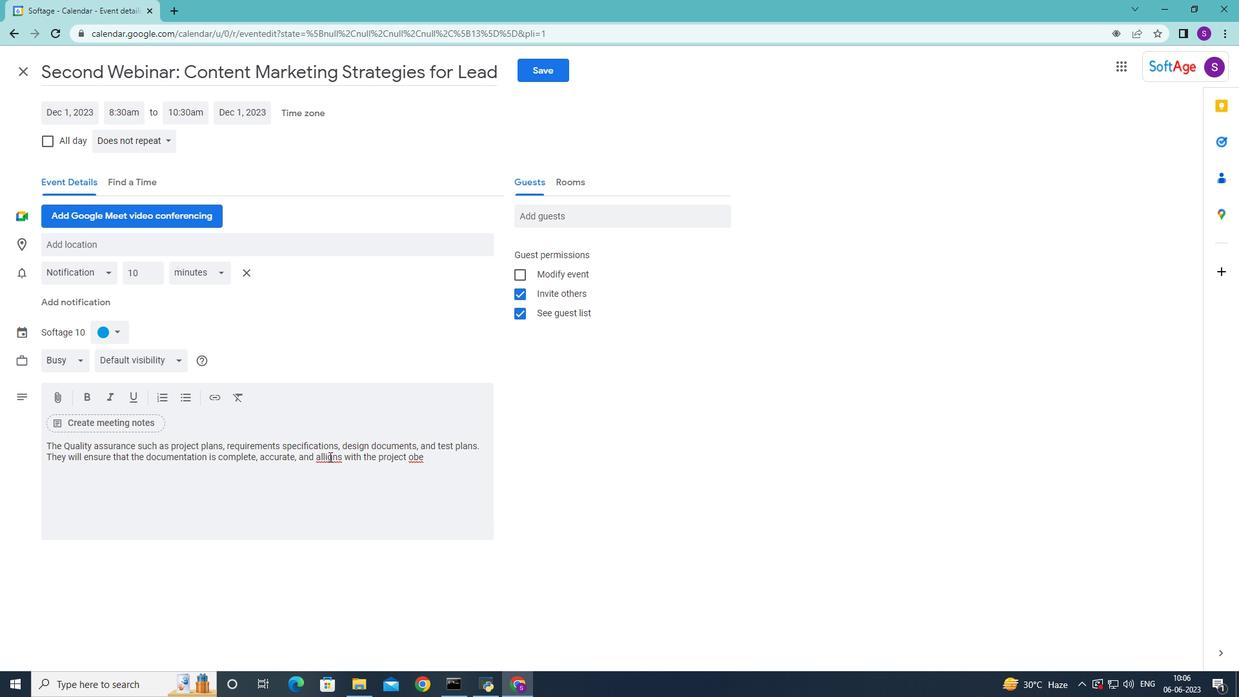 
Action: Key pressed <Key.left><Key.backspace>
Screenshot: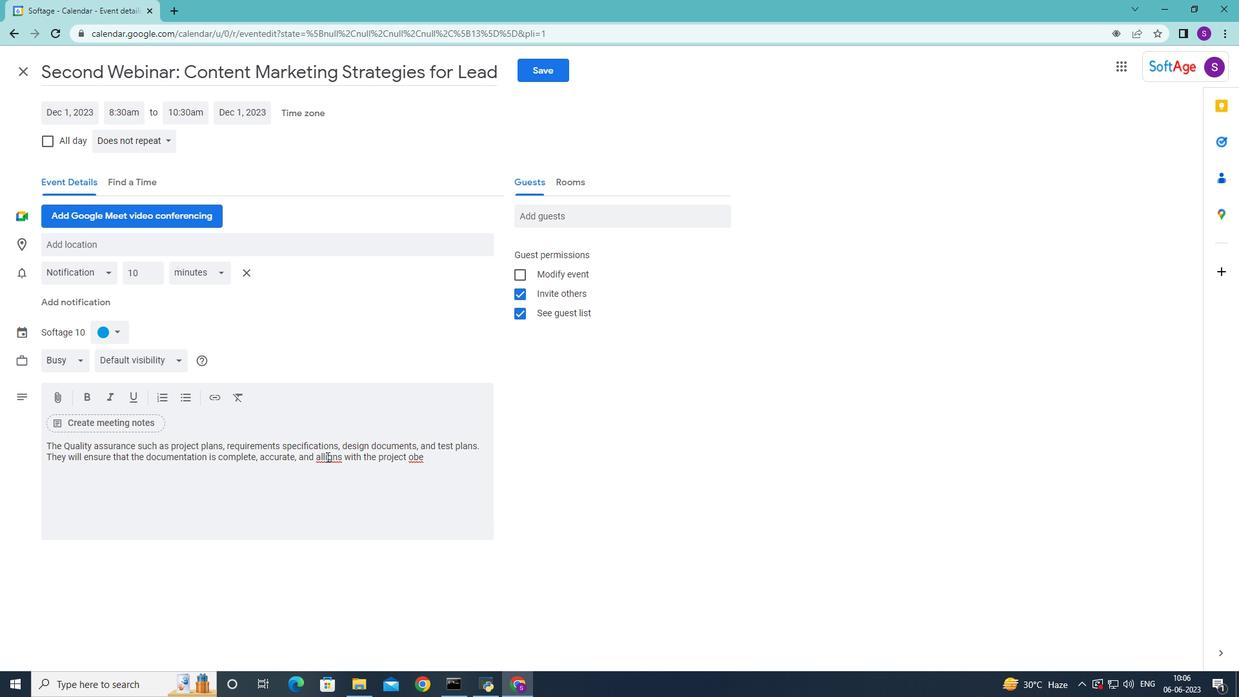 
Action: Mouse moved to (449, 462)
Screenshot: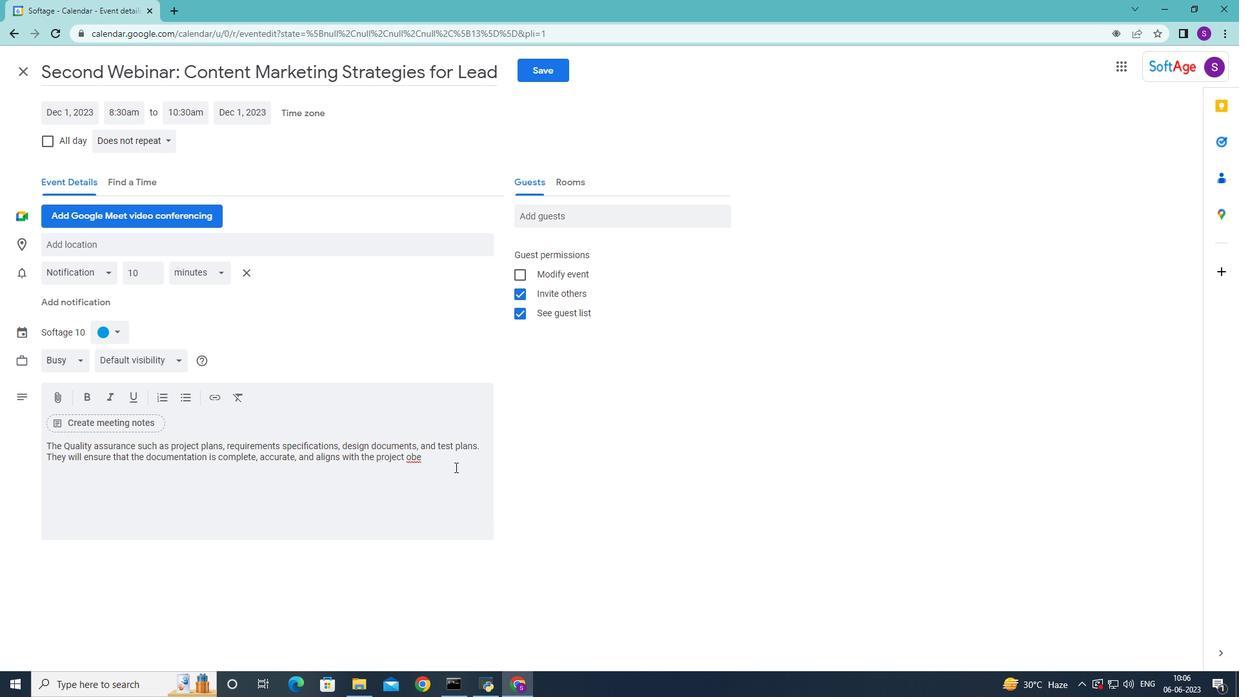 
Action: Mouse pressed left at (449, 462)
Screenshot: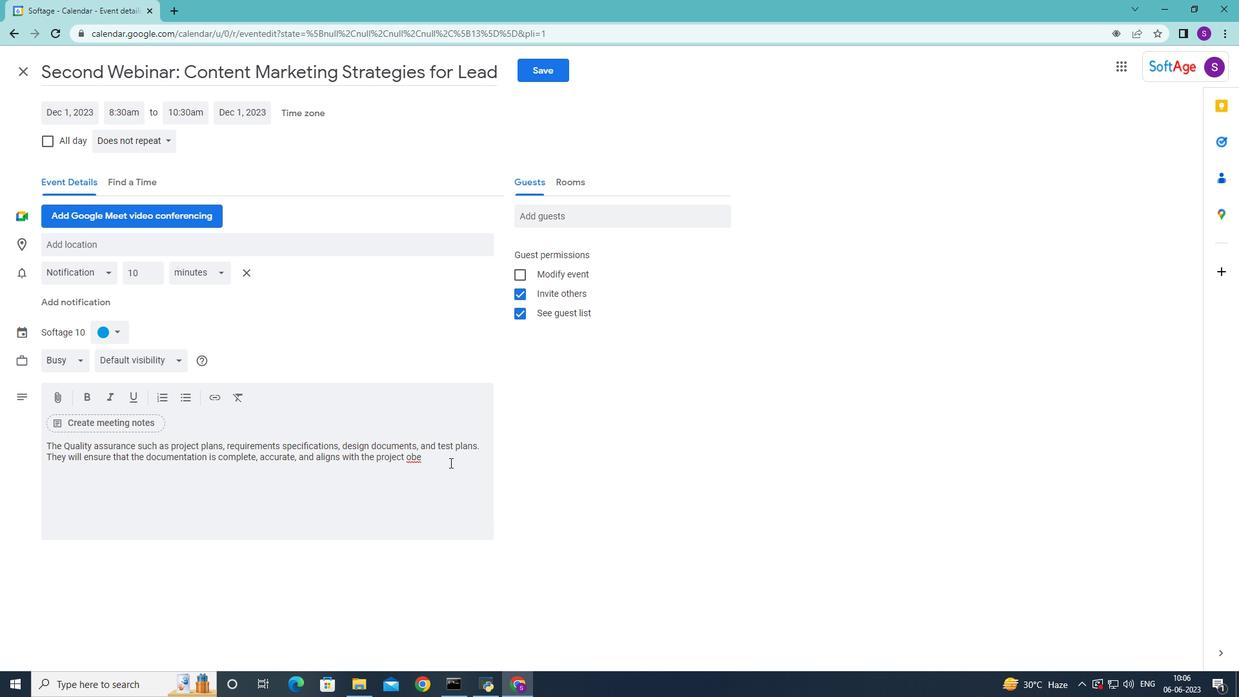 
Action: Key pressed e<Key.backspace>jectives<Key.space>and<Key.space>stakeholder<Key.space>expectations.
Screenshot: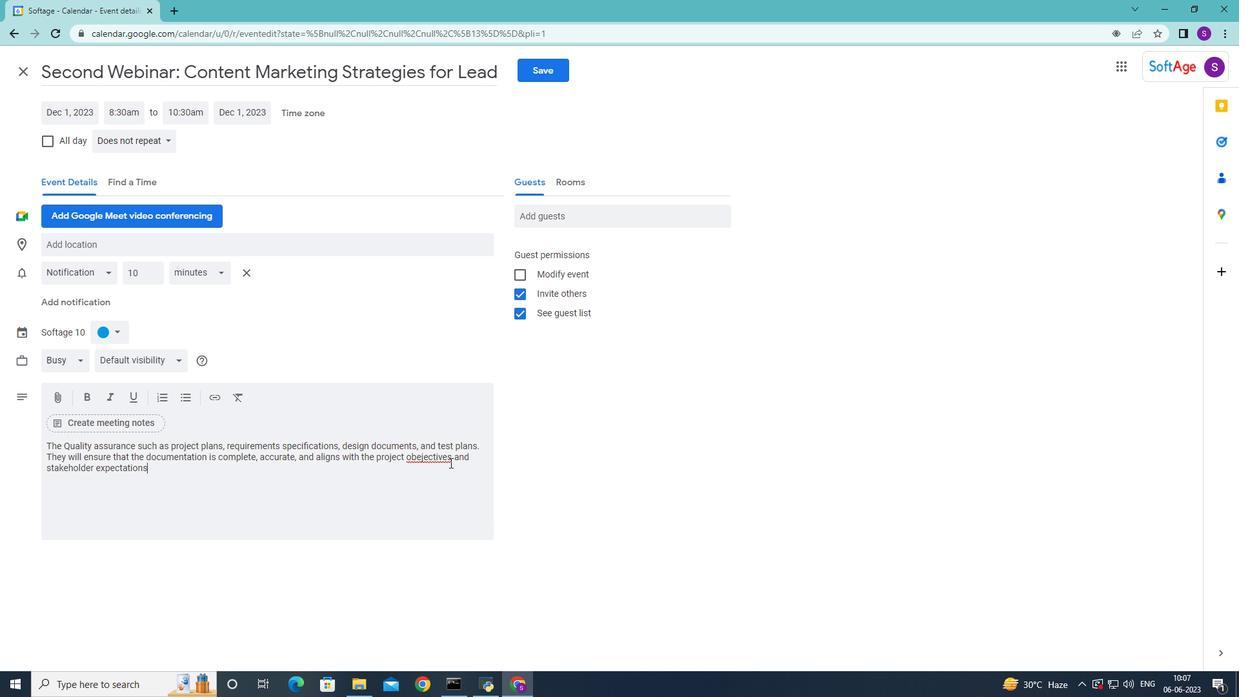 
Action: Mouse moved to (438, 460)
Screenshot: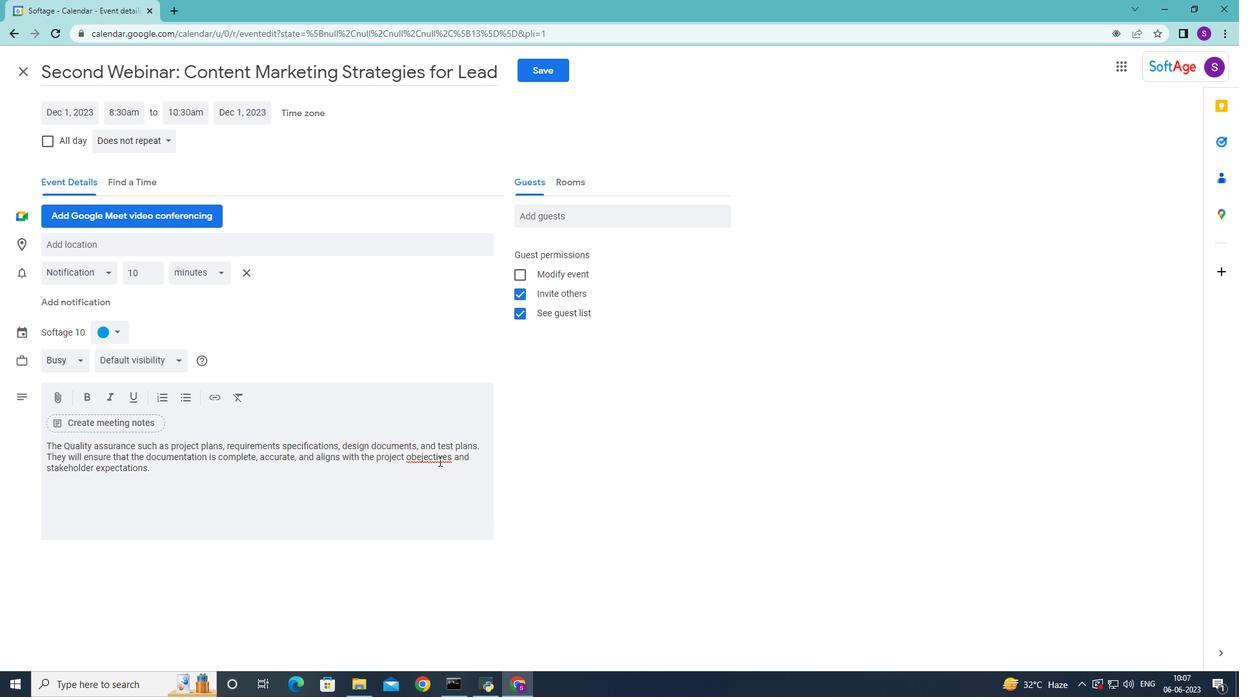 
Action: Mouse pressed left at (438, 460)
Screenshot: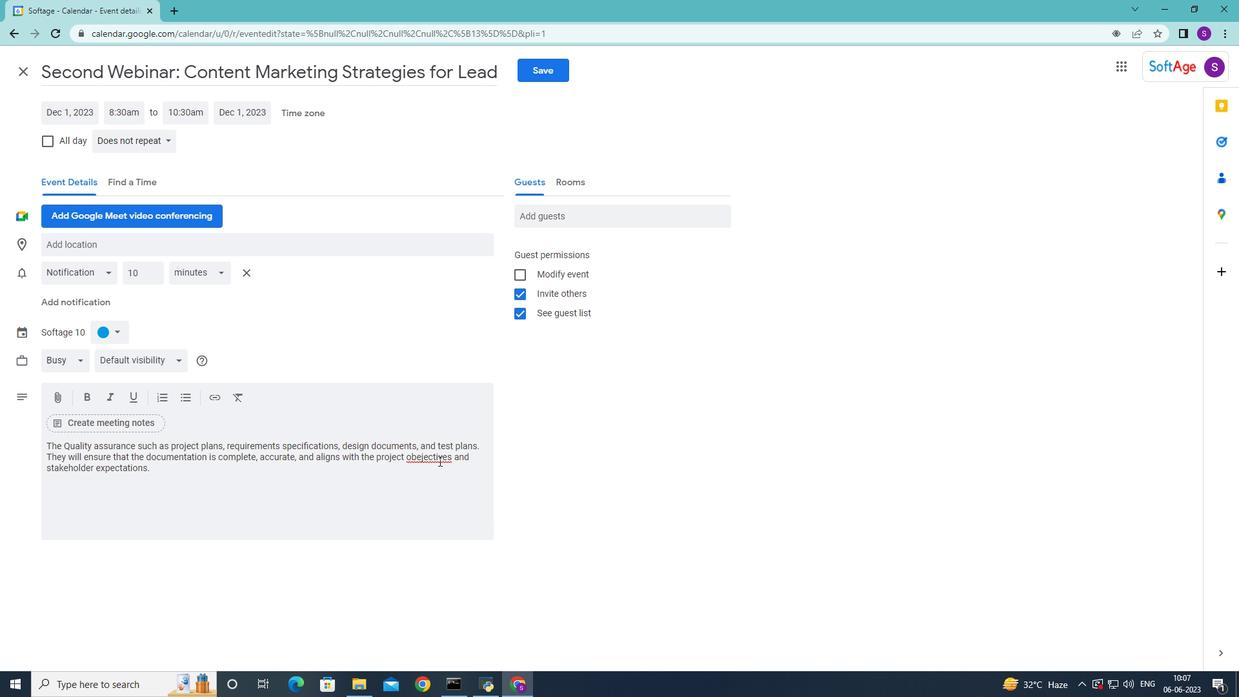
Action: Mouse moved to (422, 458)
Screenshot: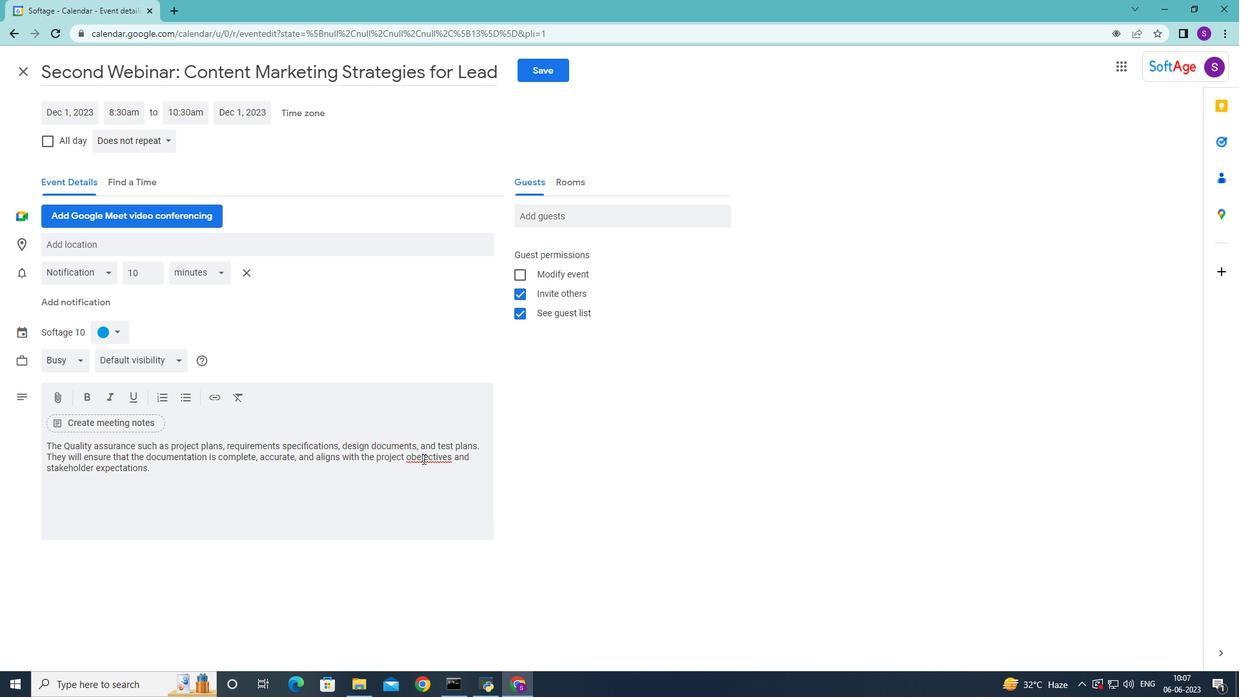 
Action: Mouse pressed left at (422, 458)
Screenshot: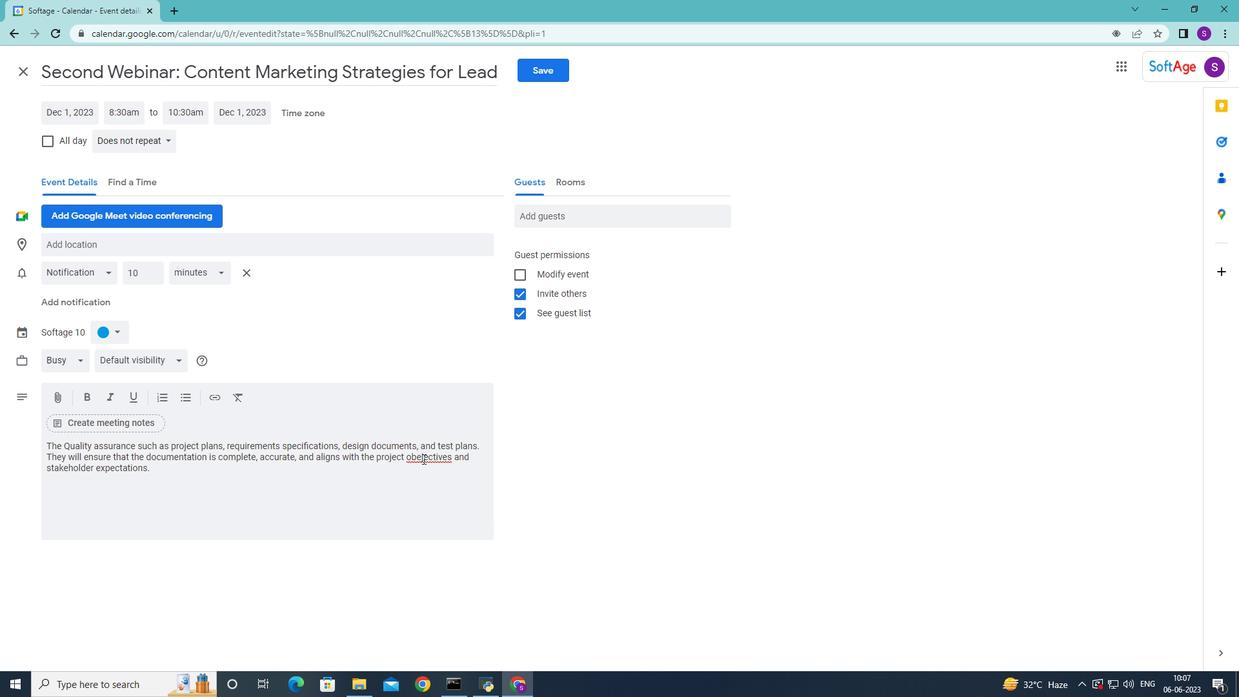 
Action: Mouse moved to (430, 464)
Screenshot: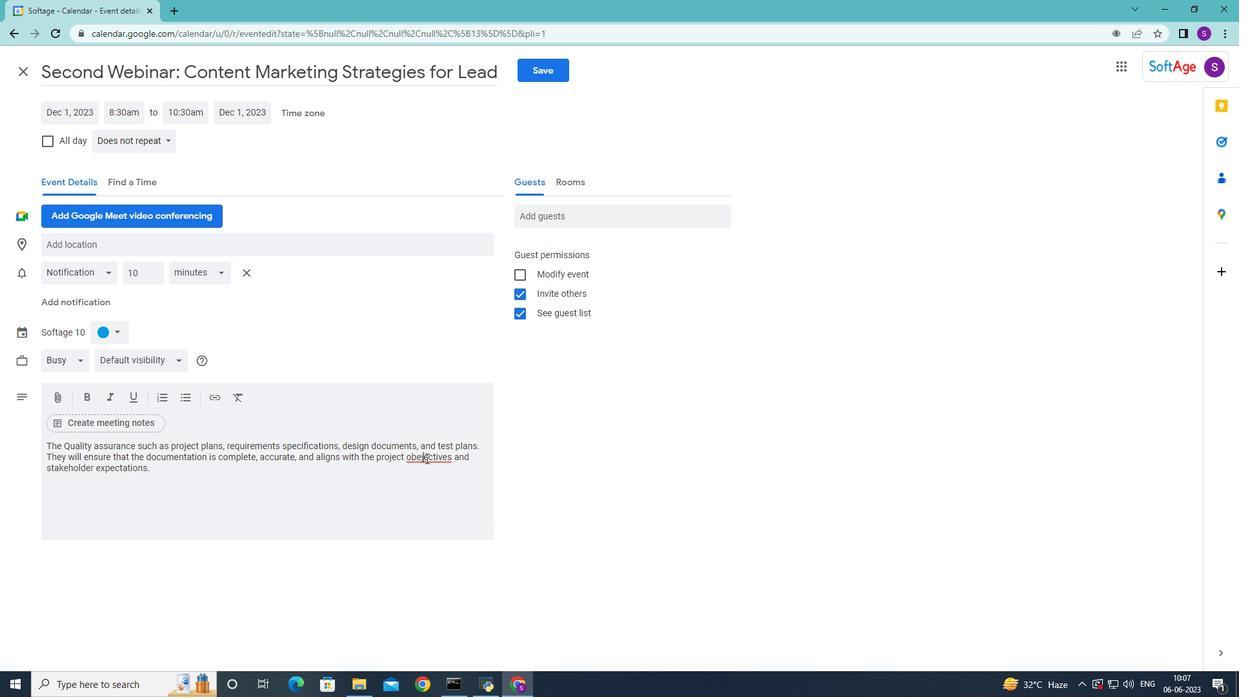 
Action: Key pressed <Key.left><Key.backspace>
Screenshot: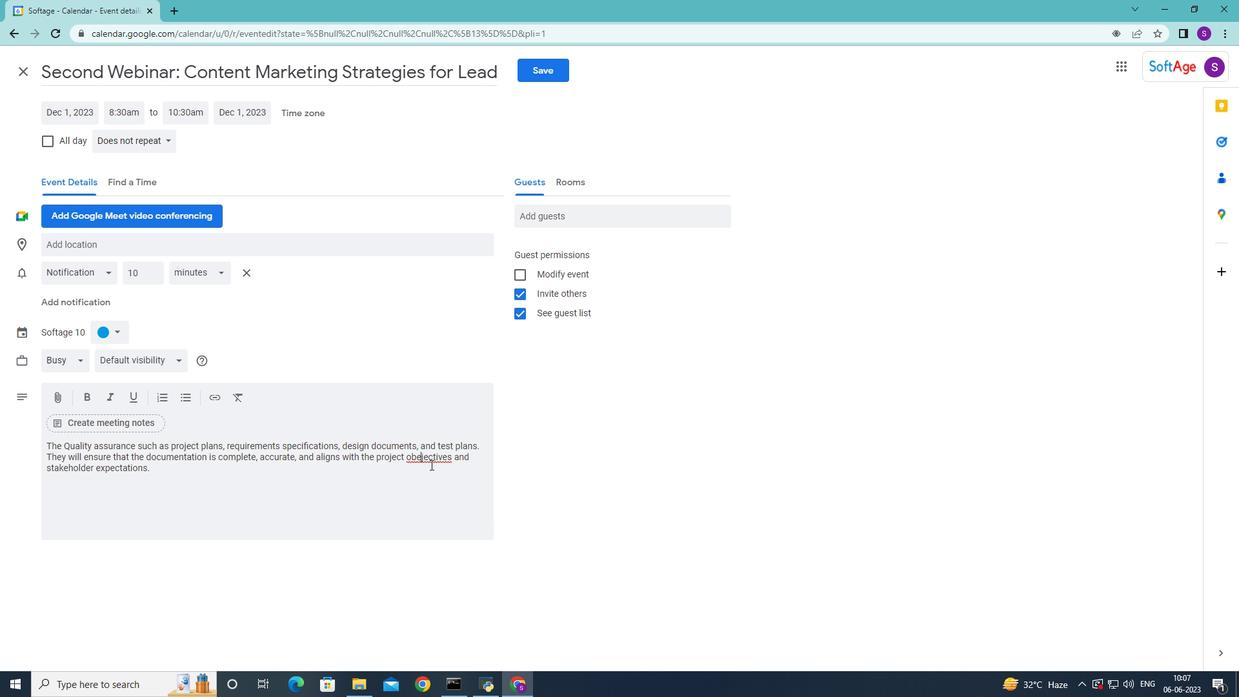 
Action: Mouse moved to (375, 488)
Screenshot: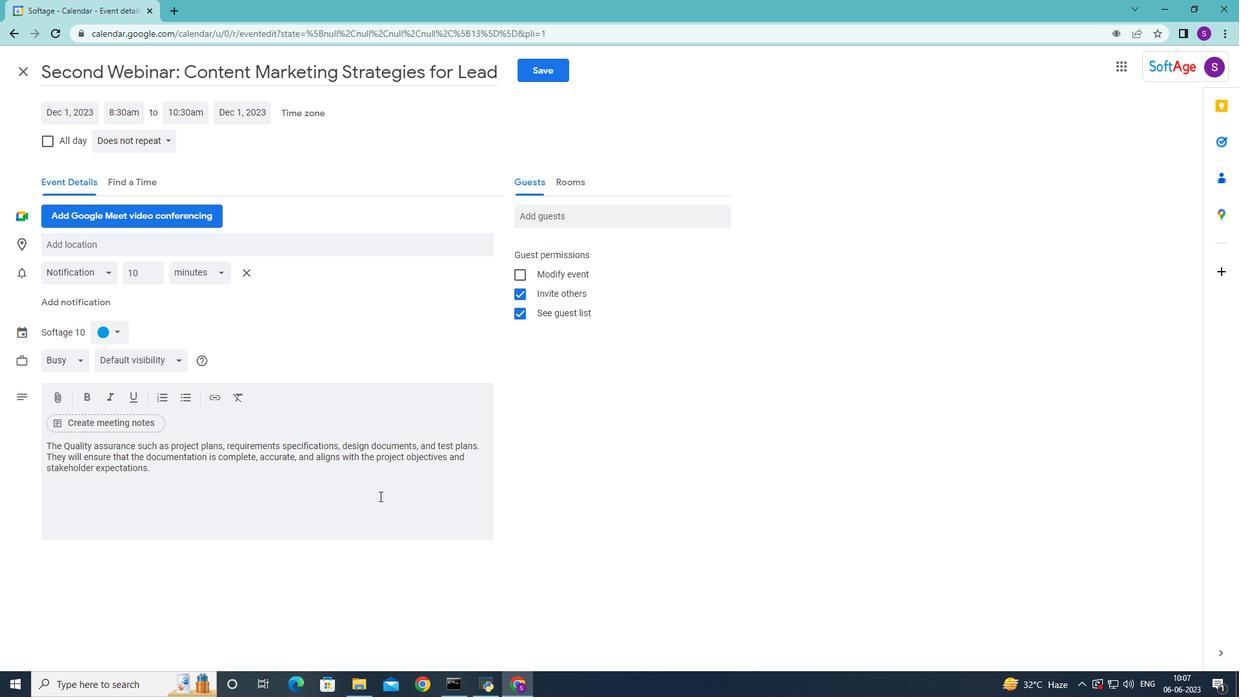 
Action: Mouse pressed left at (375, 488)
Screenshot: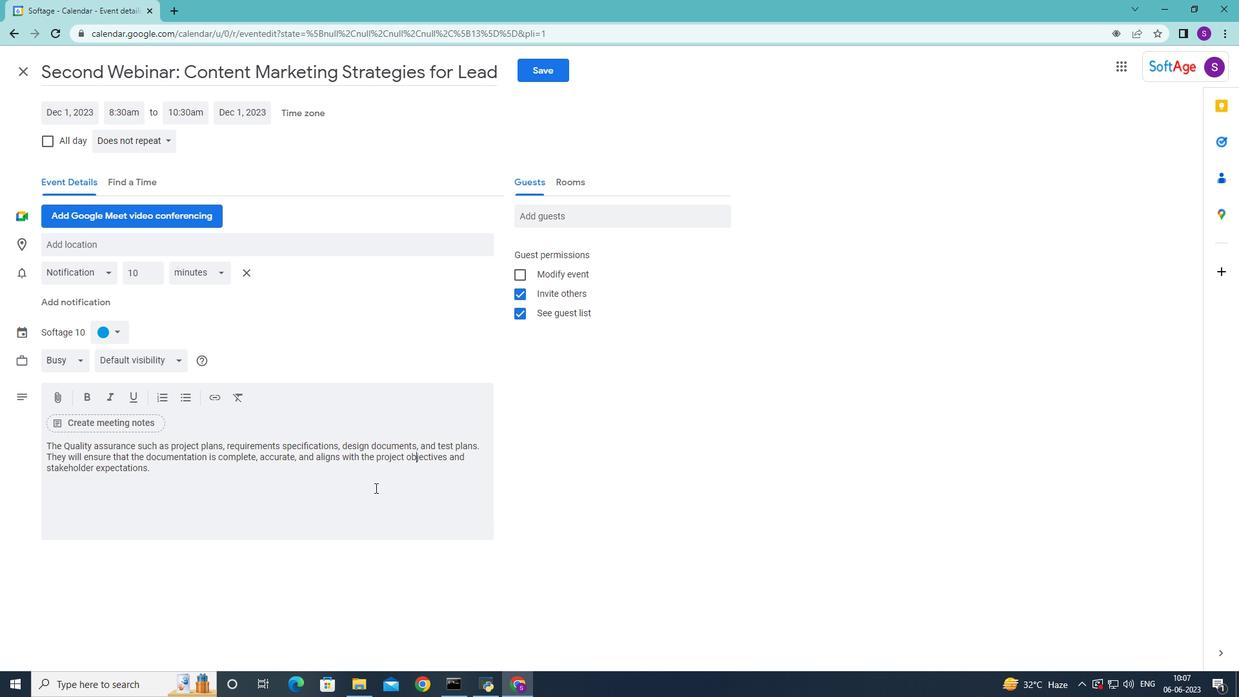 
Action: Mouse moved to (112, 335)
Screenshot: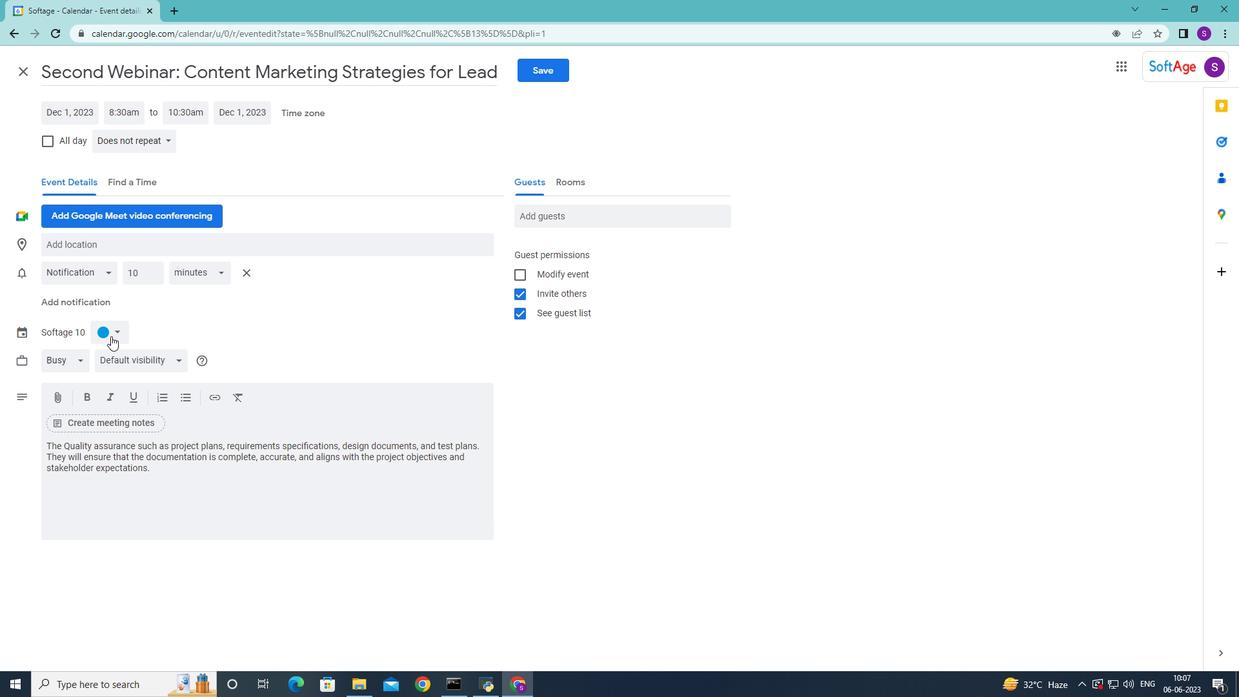 
Action: Mouse pressed left at (112, 335)
Screenshot: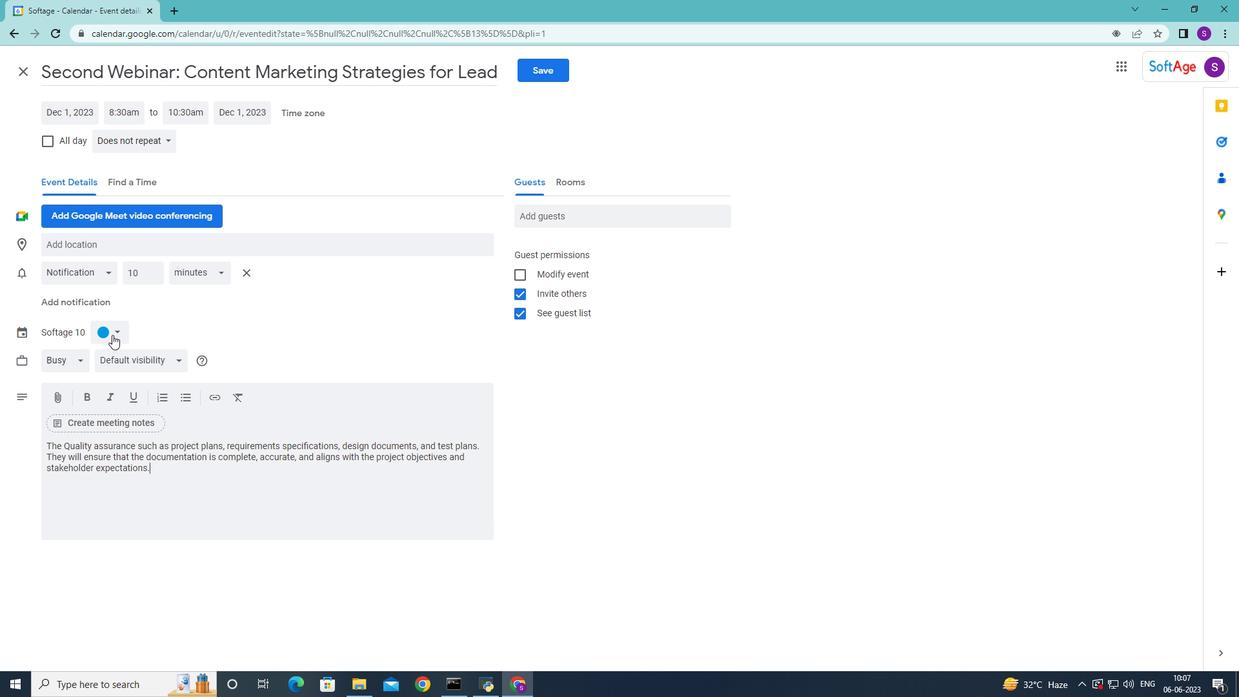 
Action: Mouse moved to (98, 413)
Screenshot: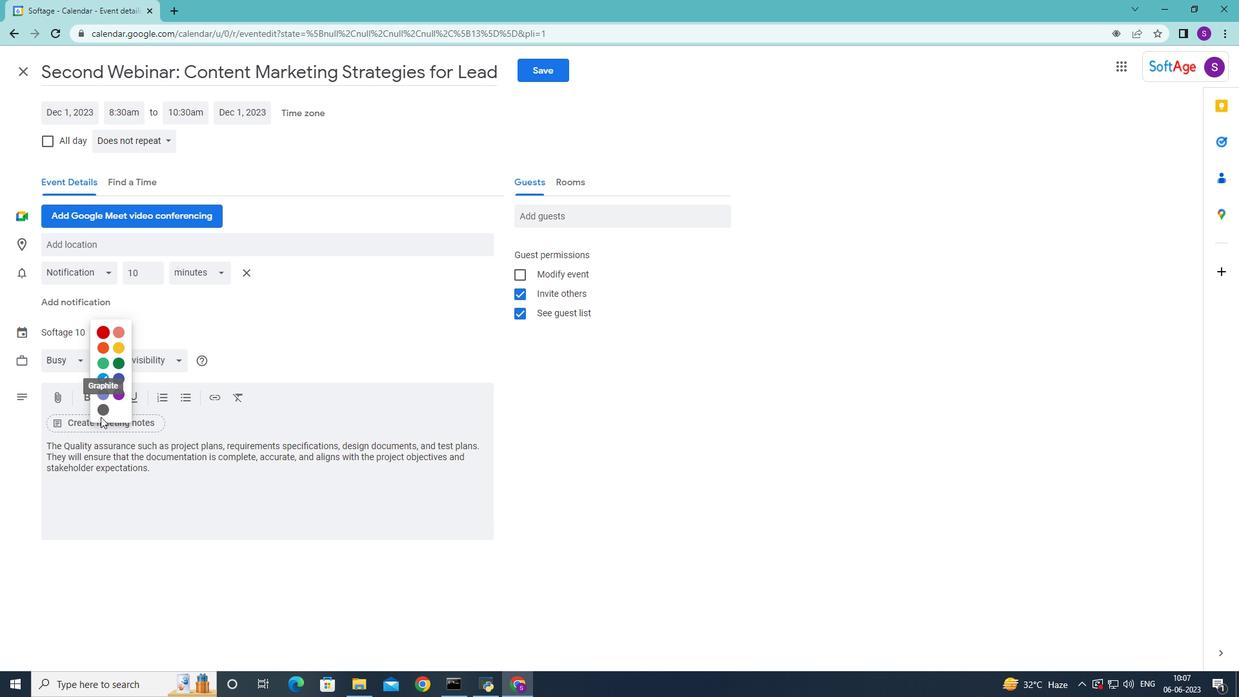 
Action: Mouse pressed left at (98, 413)
Screenshot: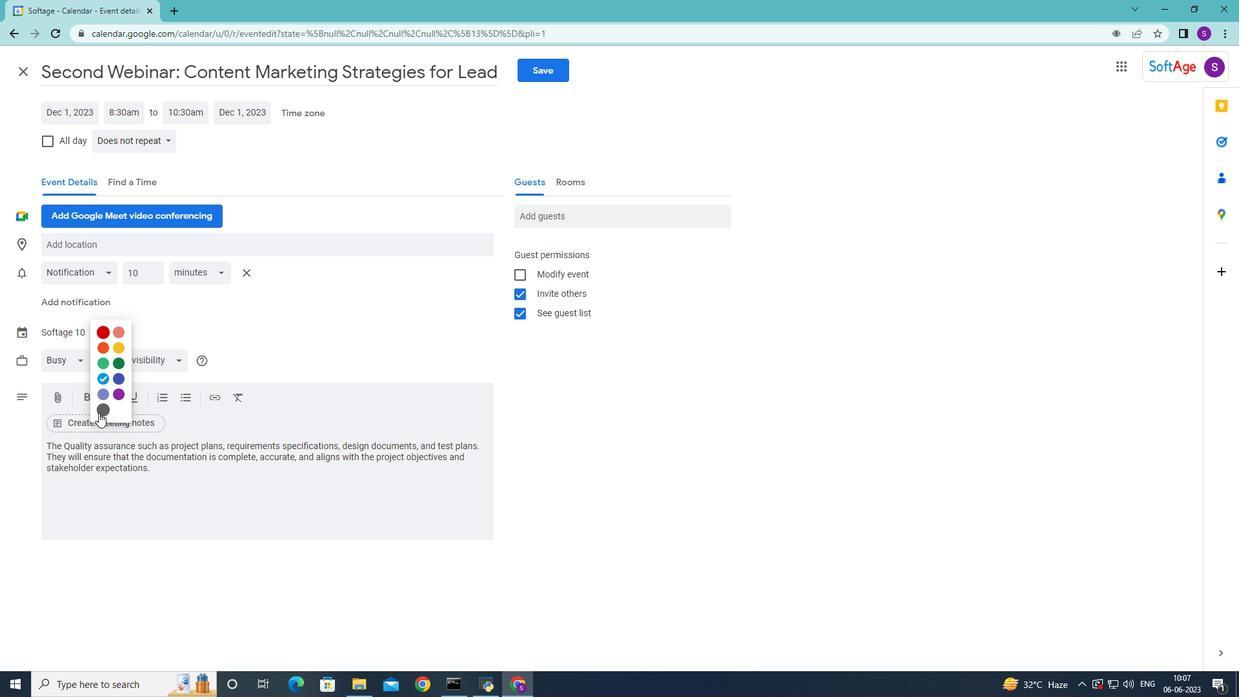 
Action: Mouse moved to (151, 242)
Screenshot: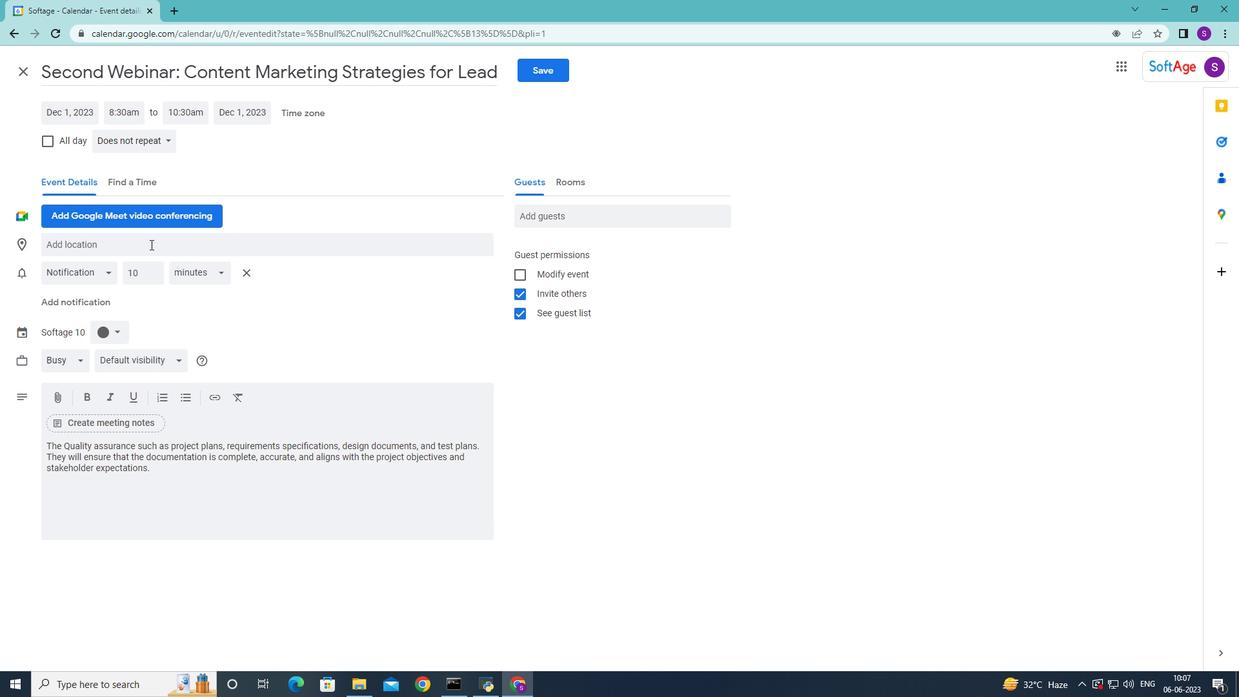 
Action: Mouse pressed left at (151, 242)
Screenshot: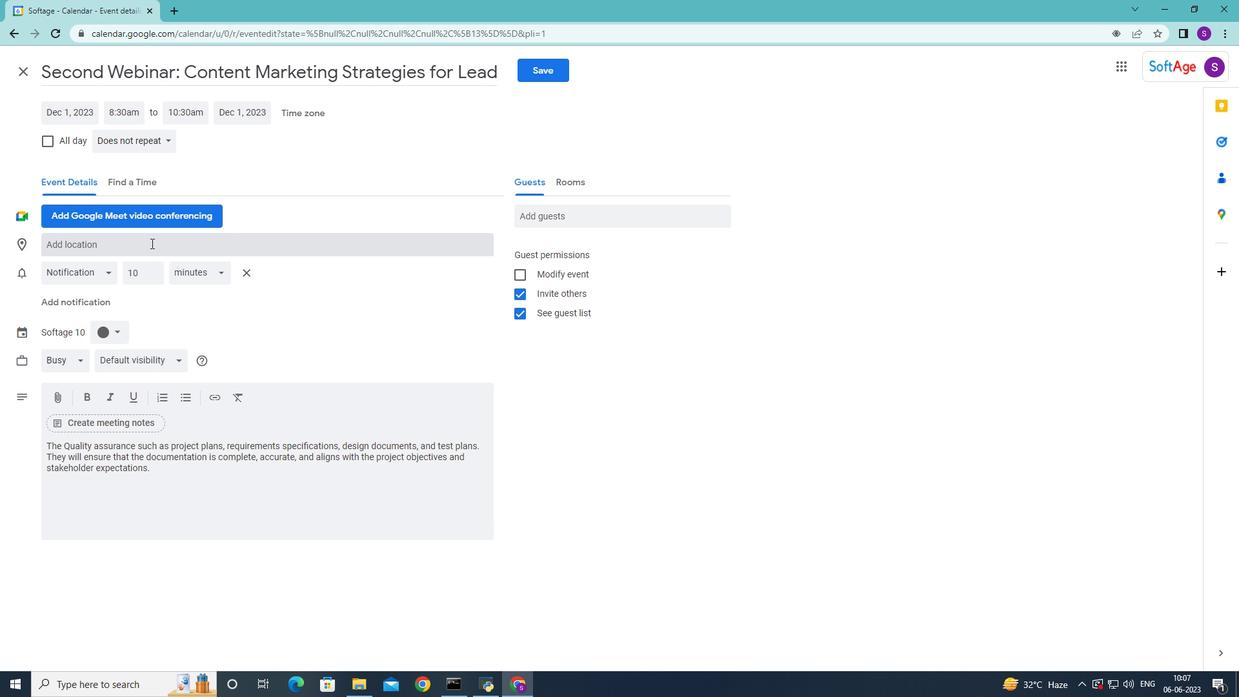
Action: Key pressed 456<Key.space><Key.shift><Key.shift><Key.shift><Key.shift><Key.shift><Key.shift><Key.shift><Key.shift>Giza<Key.space><Key.shift>Pyramids<Key.space><Key.backspace>,<Key.space><Key.shift><Key.shift><Key.shift><Key.shift><Key.shift><Key.shift>Giza<Key.space><Key.backspace>,<Key.space><Key.shift><Key.shift>Egypt
Screenshot: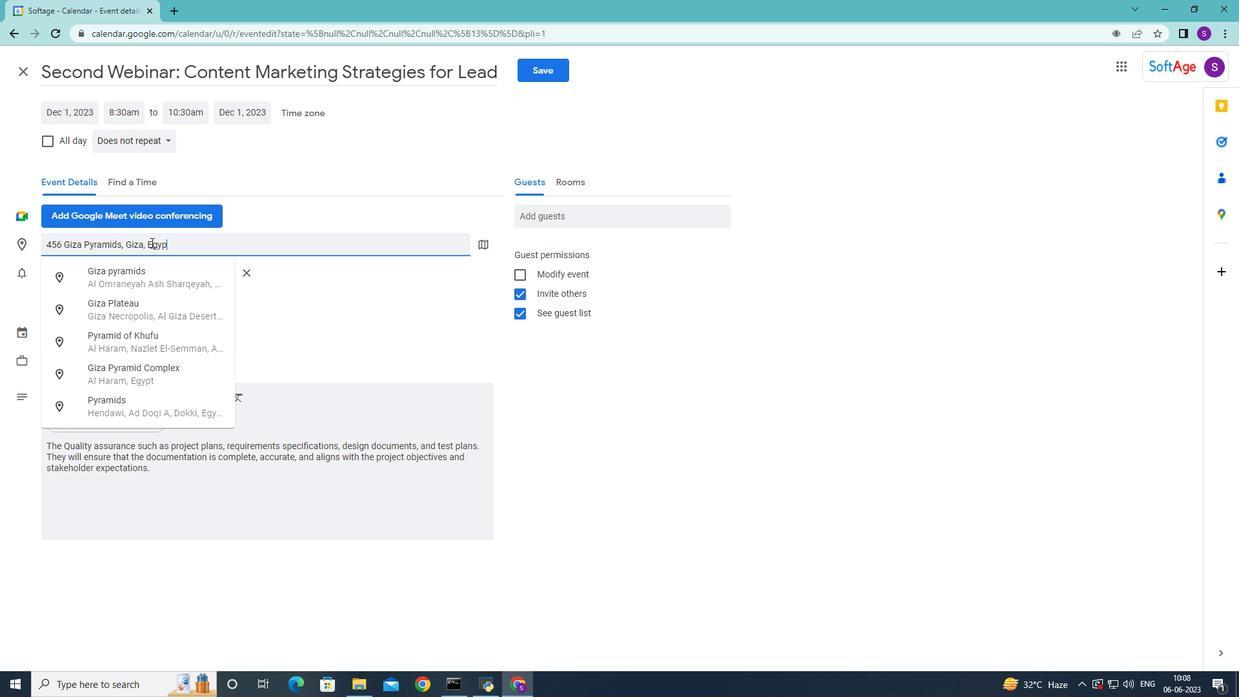 
Action: Mouse moved to (132, 285)
Screenshot: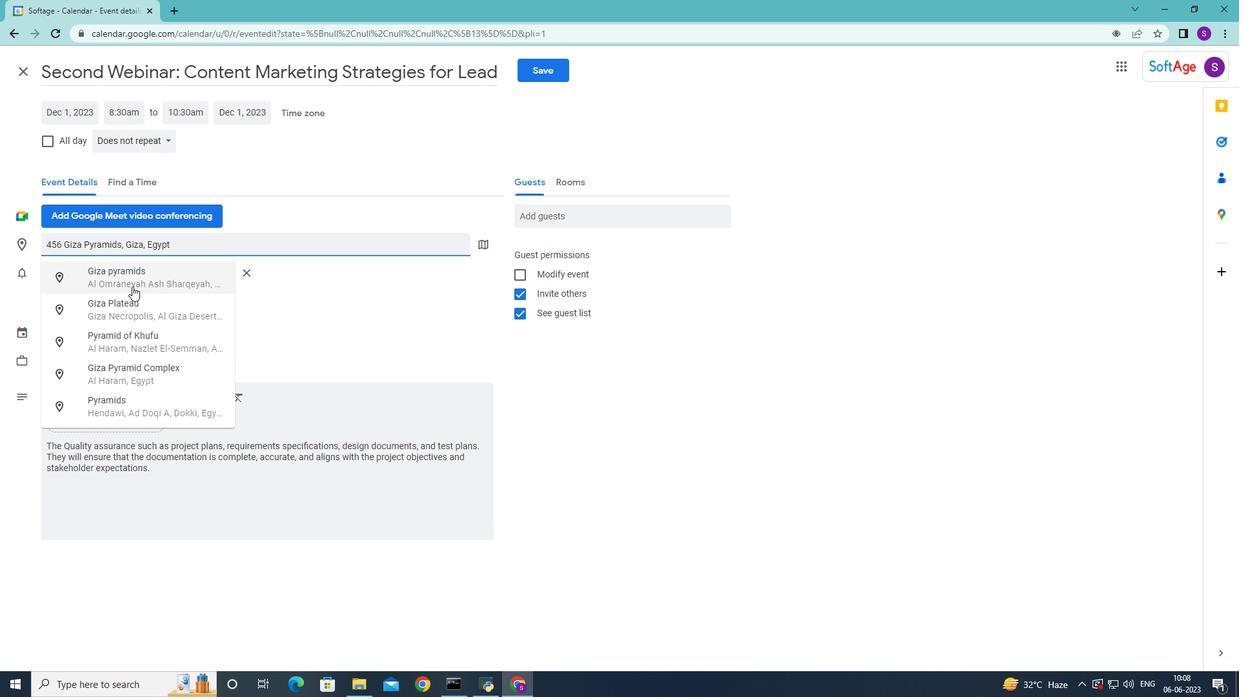 
Action: Mouse pressed left at (132, 285)
Screenshot: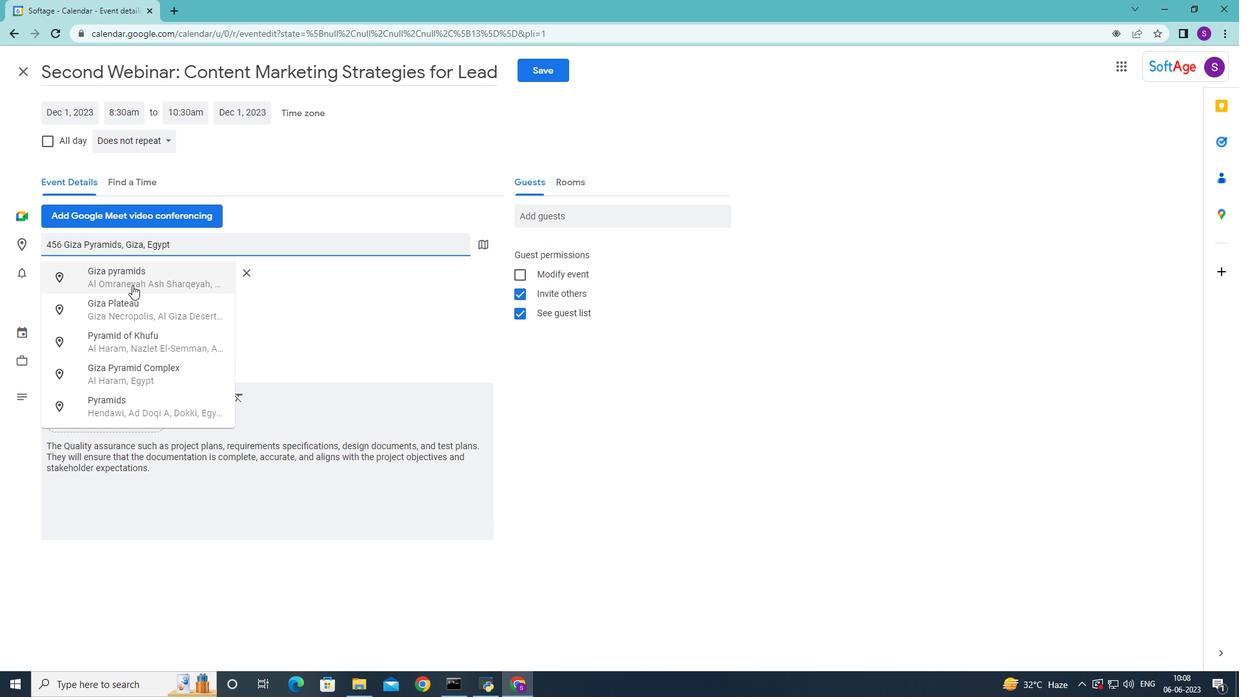 
Action: Mouse moved to (582, 214)
Screenshot: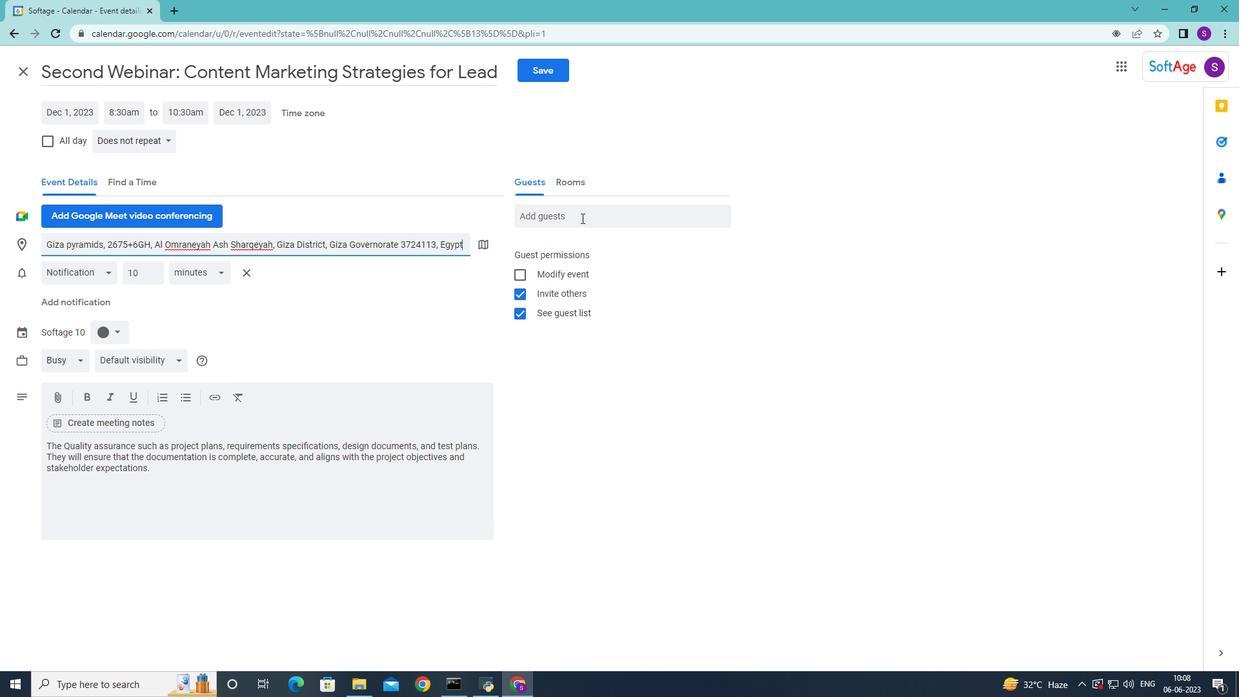 
Action: Mouse pressed left at (582, 214)
Screenshot: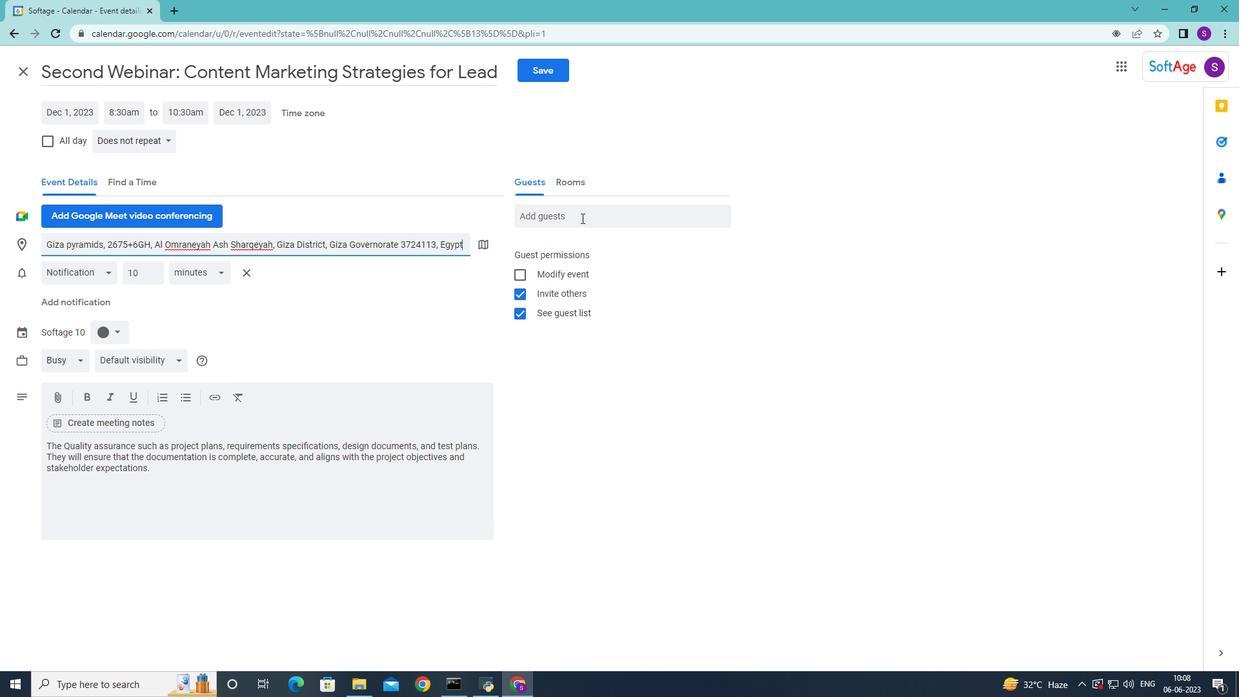 
Action: Key pressed softage.3<Key.shift>@softage.net<Key.enter><Key.shift>Softage.4<Key.shift>@softage,<Key.backspace>.net<Key.enter>
Screenshot: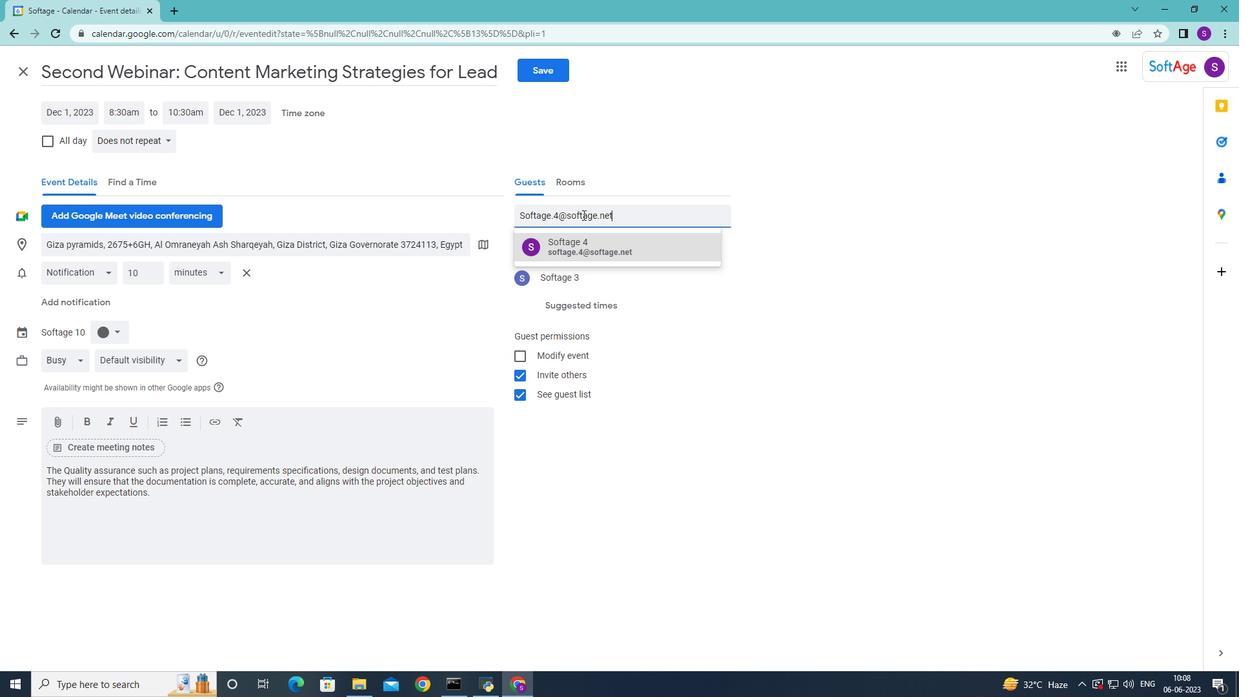 
Action: Mouse moved to (91, 197)
Screenshot: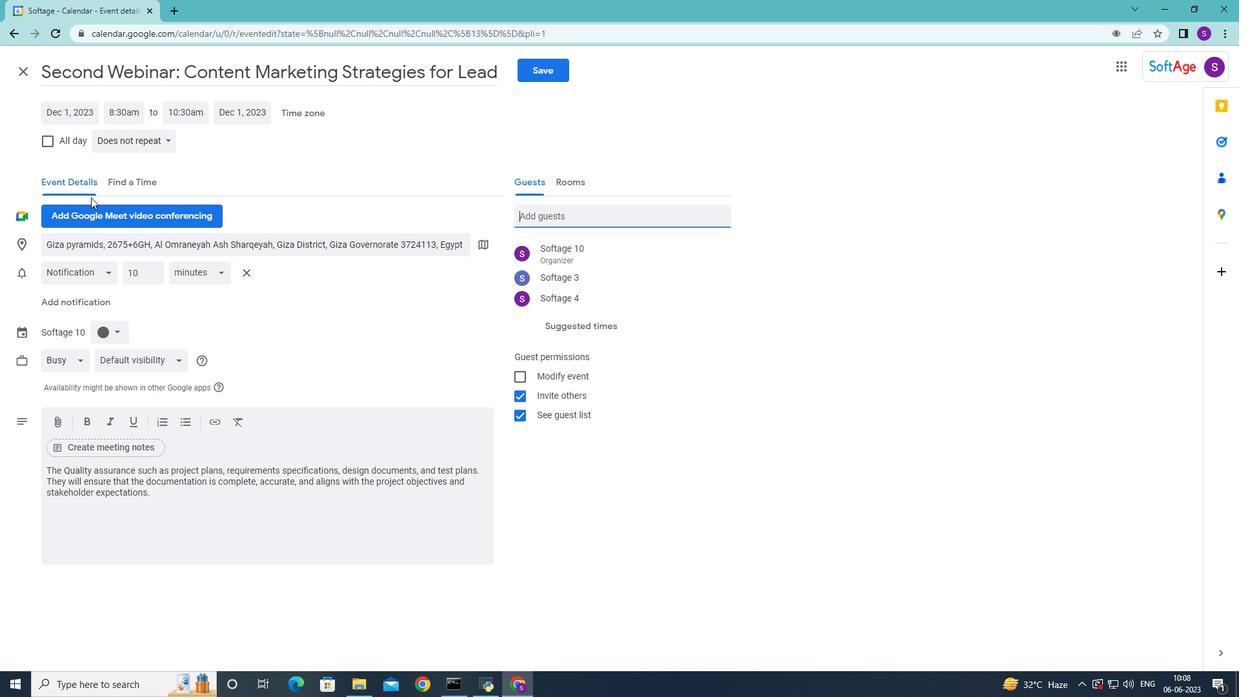 
Action: Mouse scrolled (91, 198) with delta (0, 0)
Screenshot: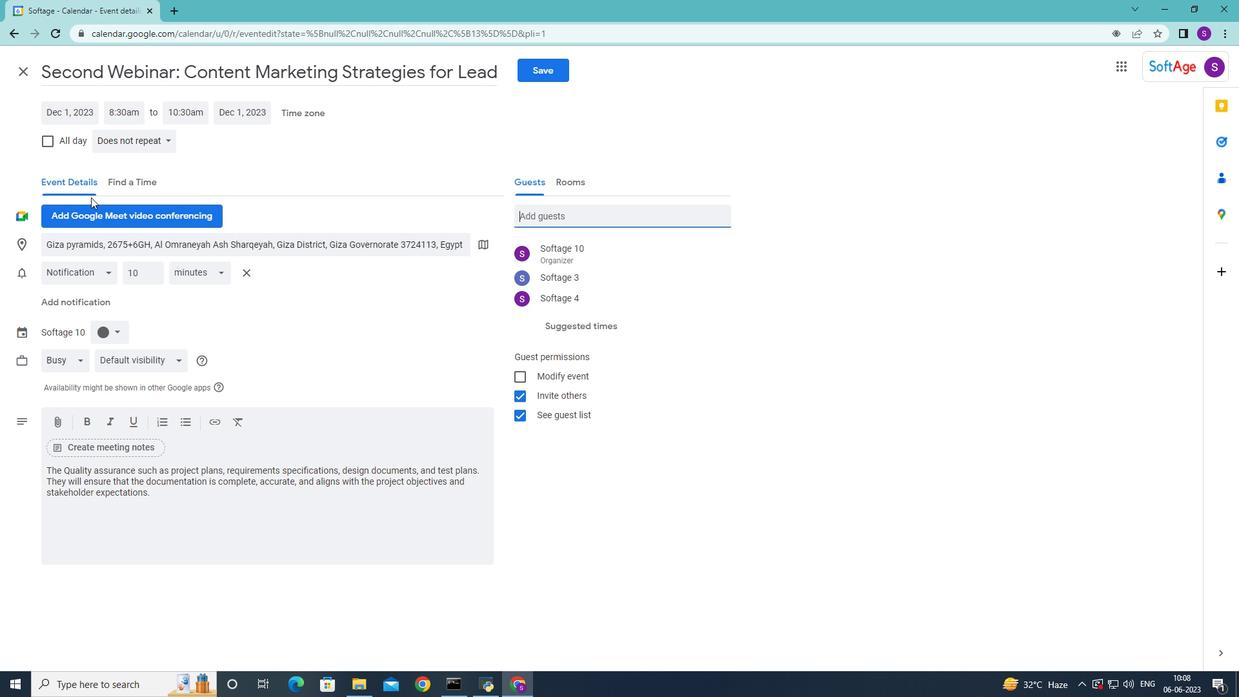 
Action: Mouse moved to (91, 197)
Screenshot: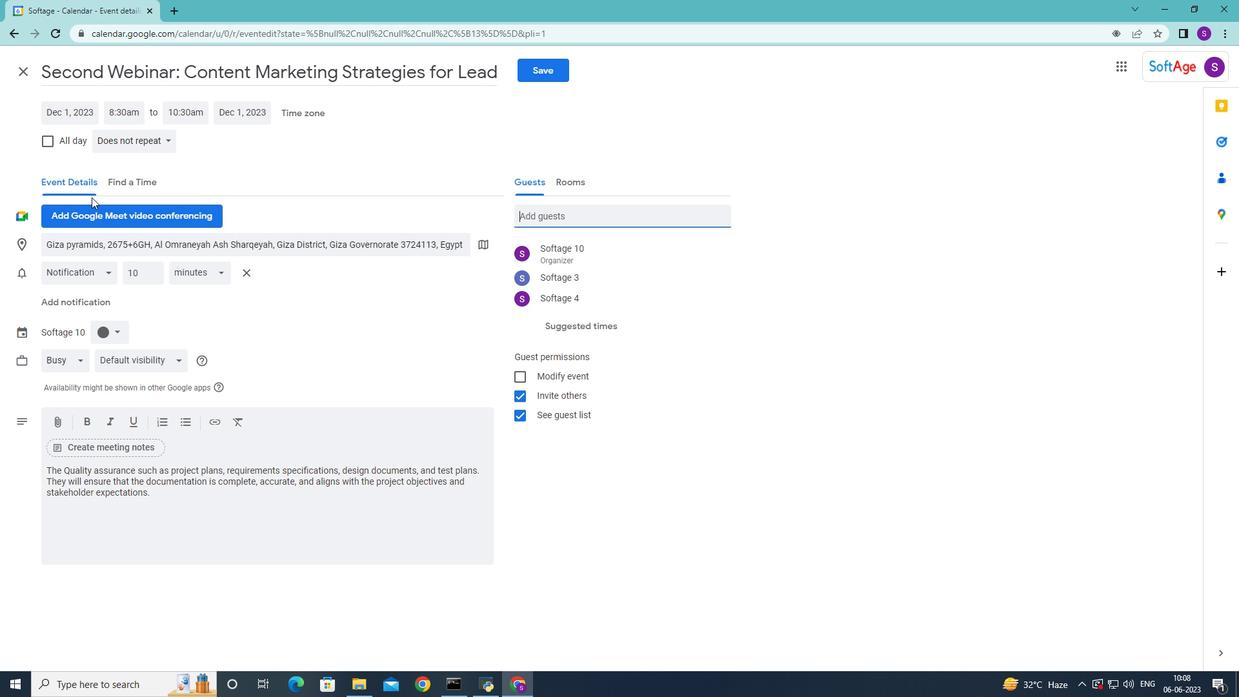 
Action: Mouse scrolled (91, 198) with delta (0, 0)
Screenshot: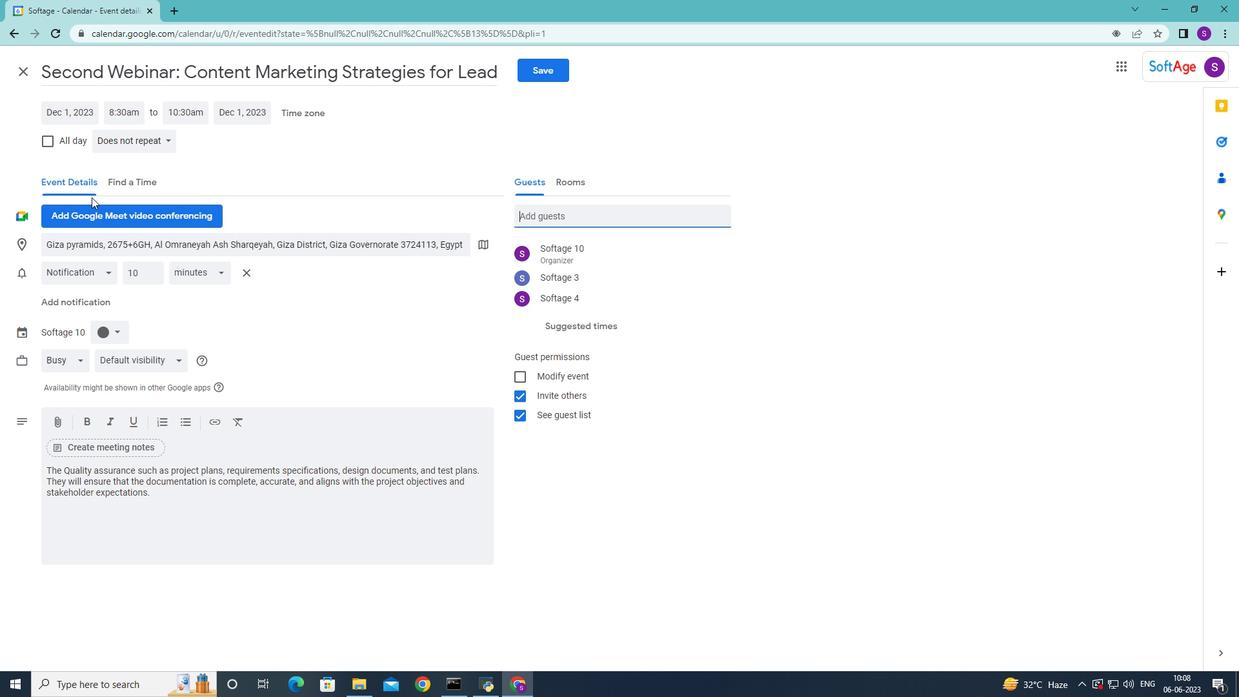 
Action: Mouse moved to (137, 137)
Screenshot: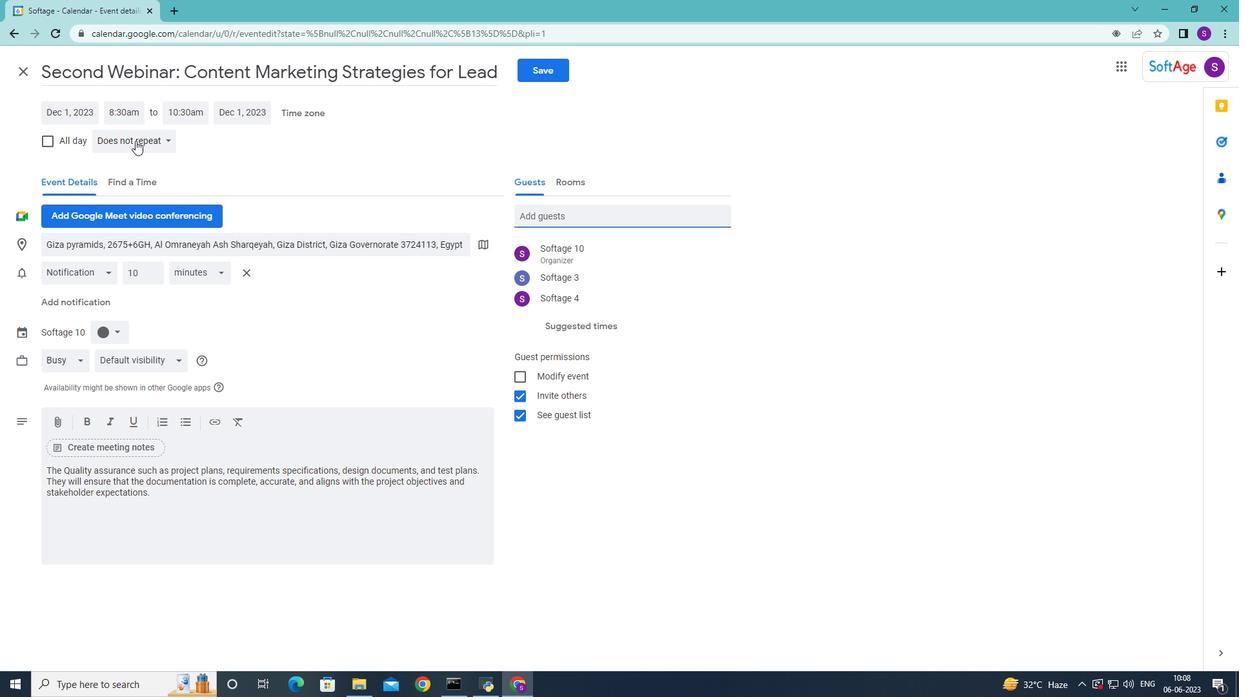 
Action: Mouse pressed left at (137, 137)
Screenshot: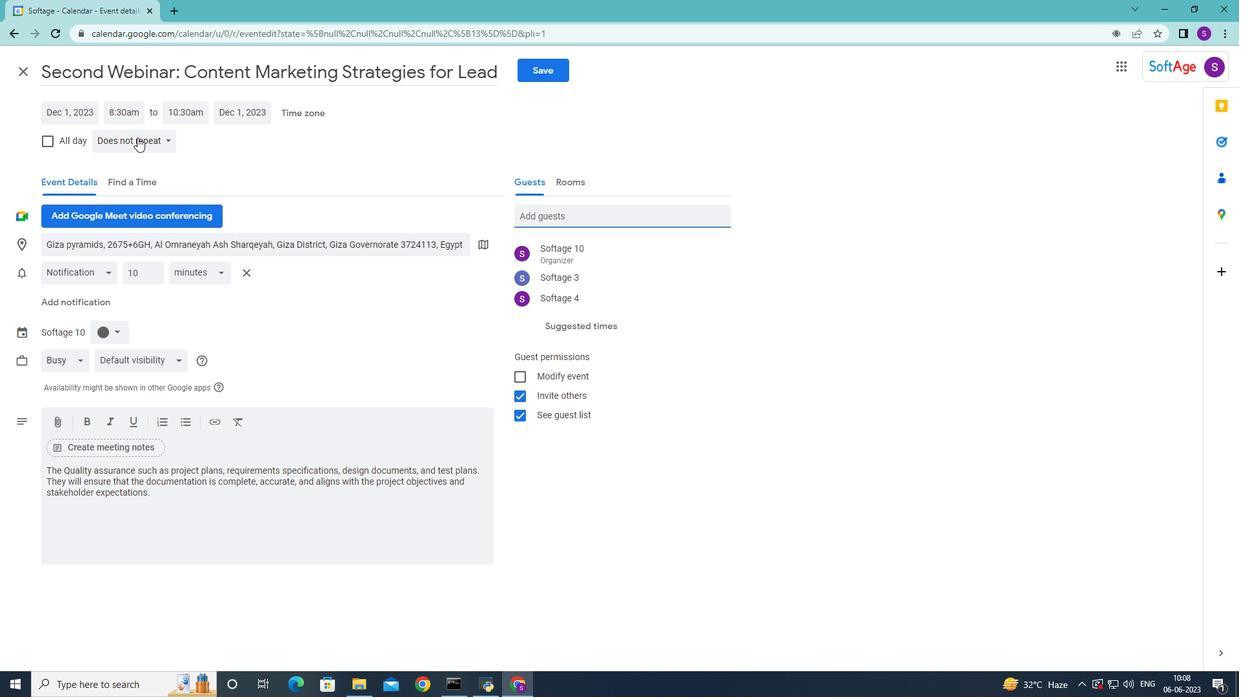 
Action: Mouse moved to (156, 143)
Screenshot: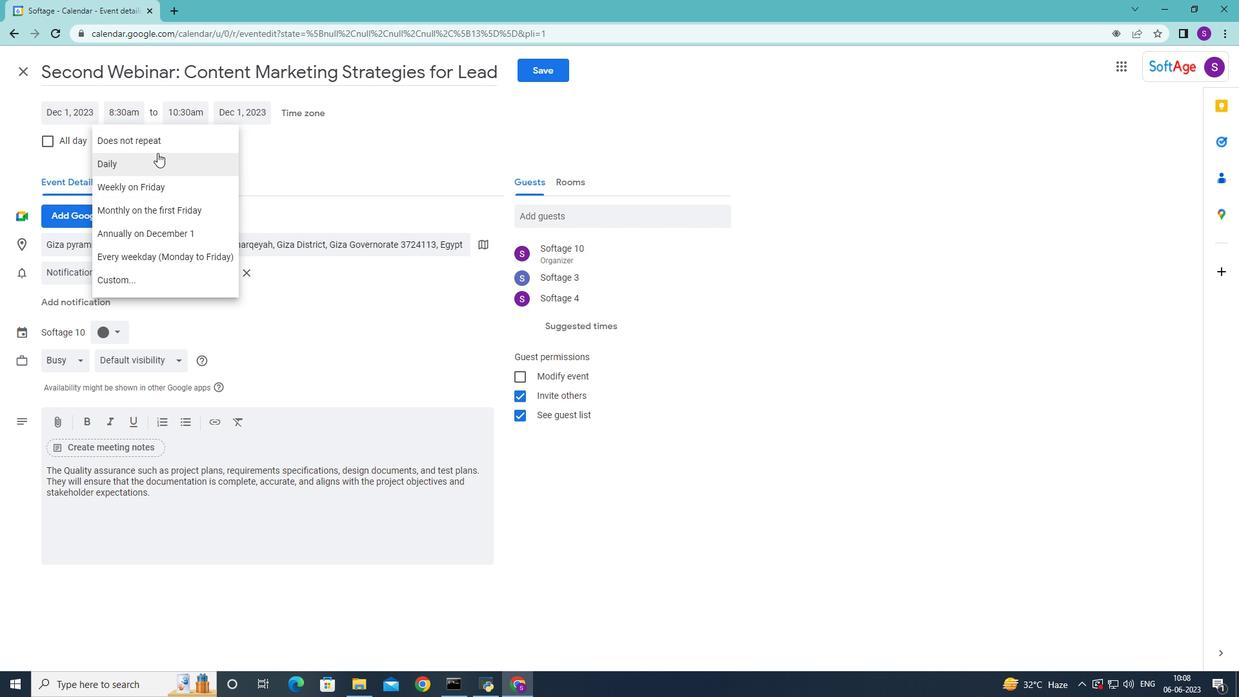 
Action: Mouse pressed left at (156, 143)
Screenshot: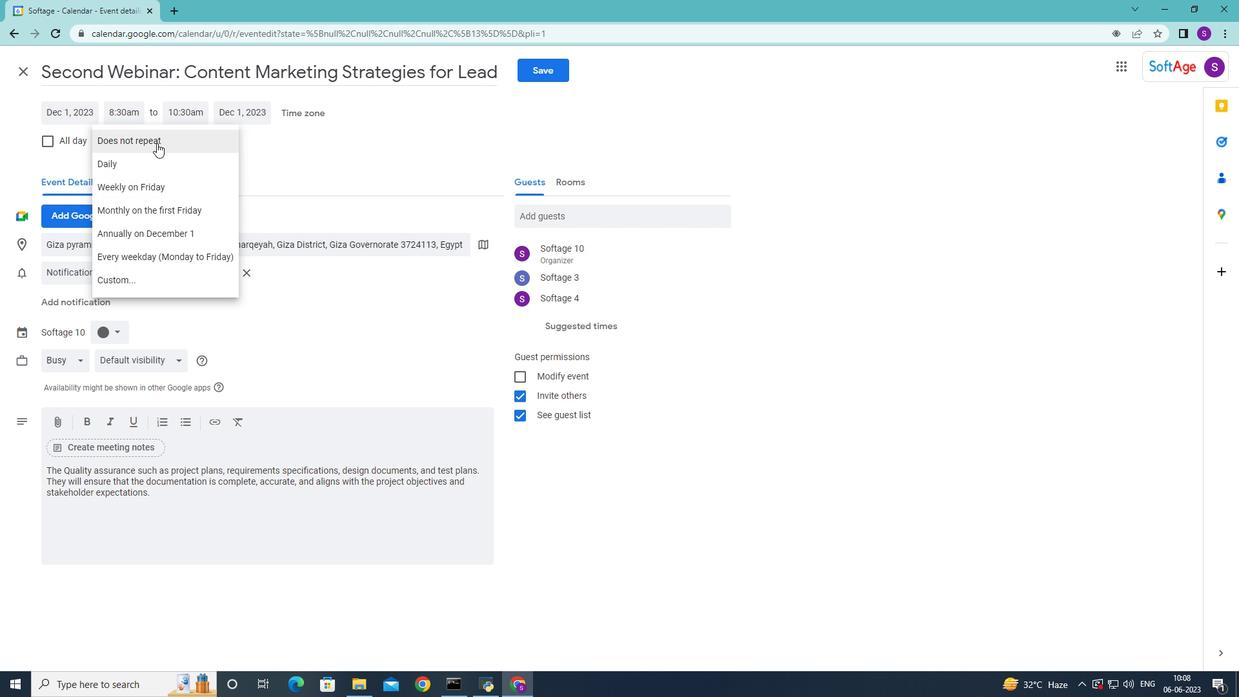 
Action: Mouse moved to (539, 76)
Screenshot: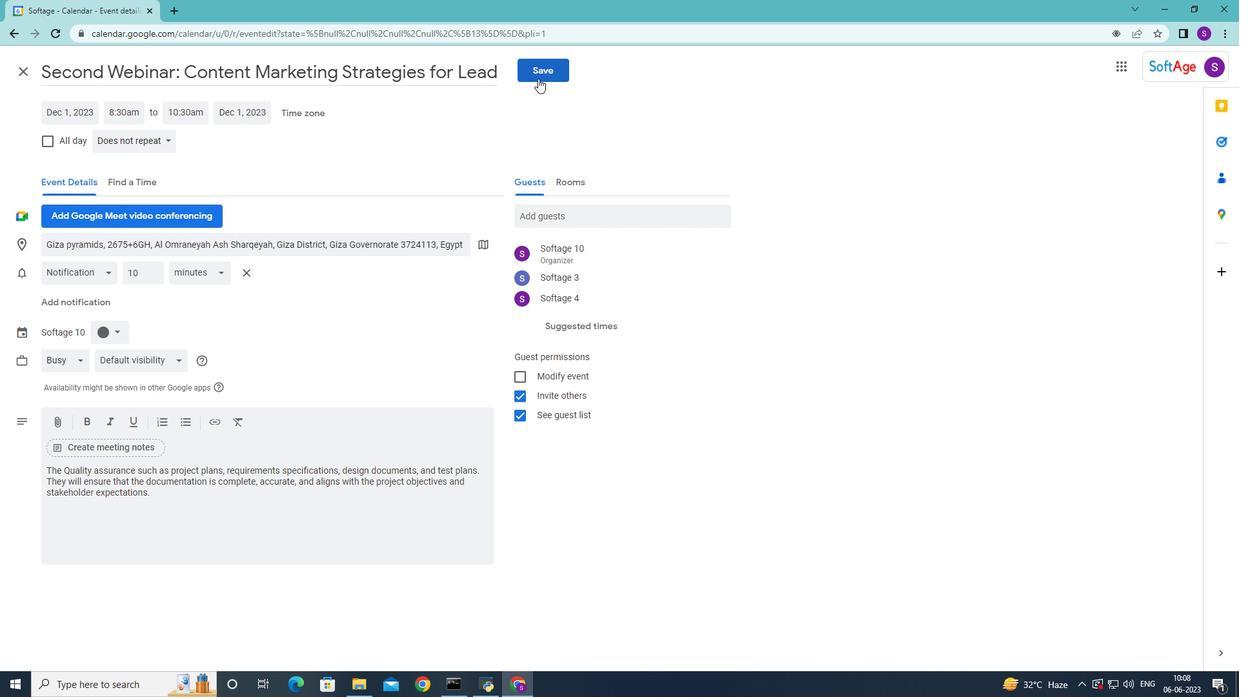 
Action: Mouse pressed left at (539, 76)
Screenshot: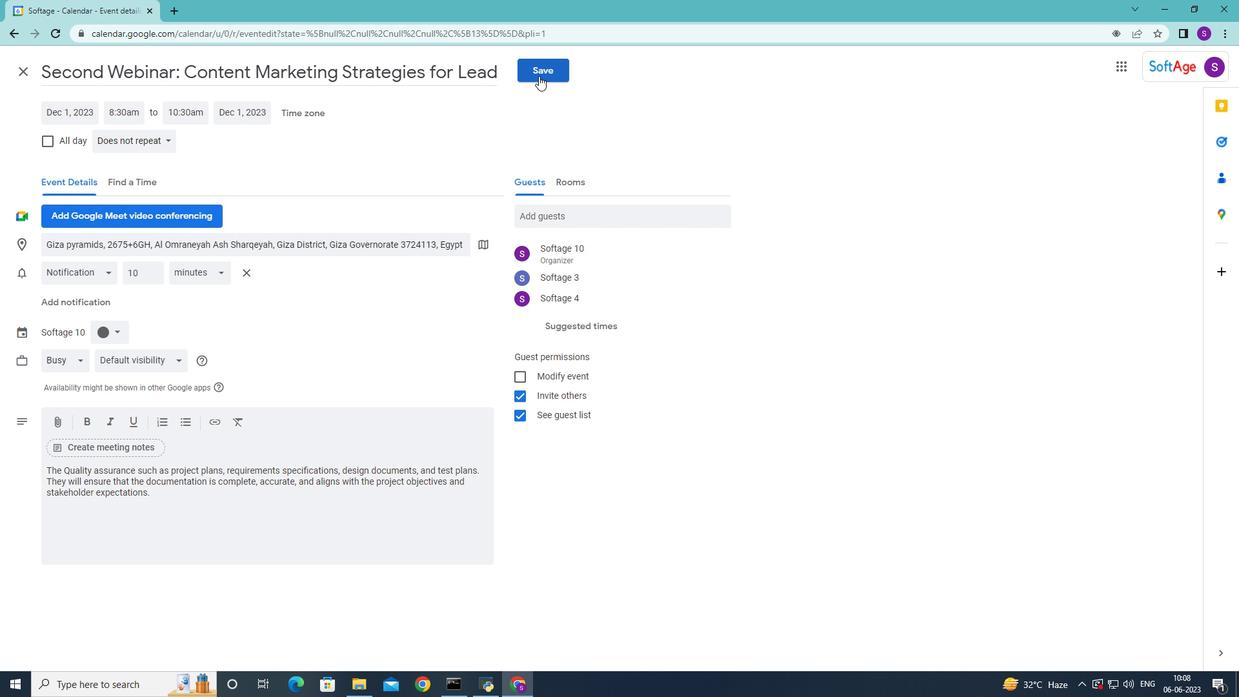 
Action: Mouse moved to (729, 386)
Screenshot: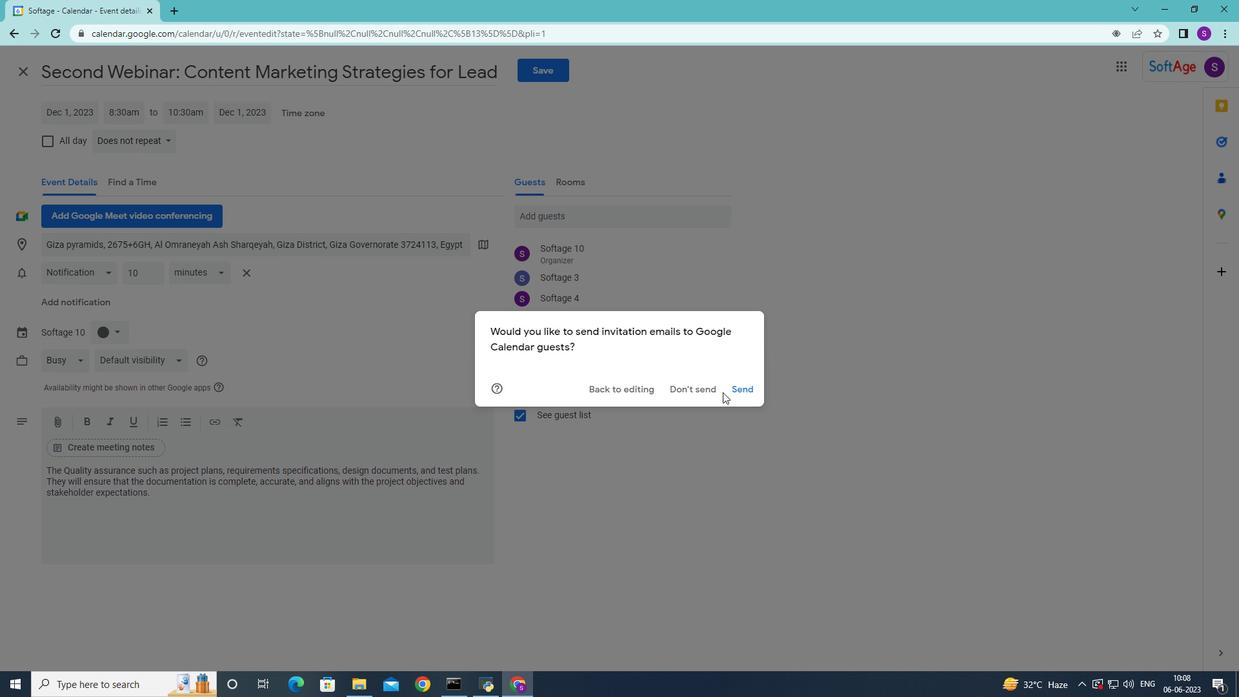 
Action: Mouse pressed left at (729, 386)
Screenshot: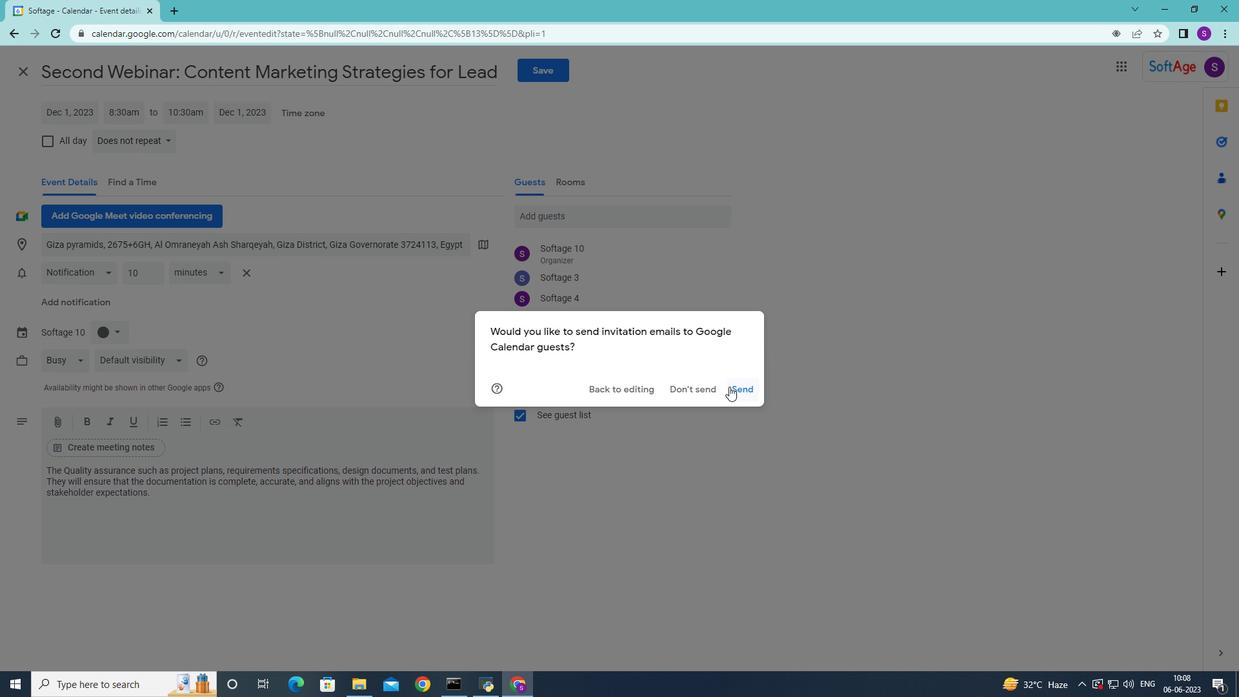 
Action: Mouse moved to (403, 470)
Screenshot: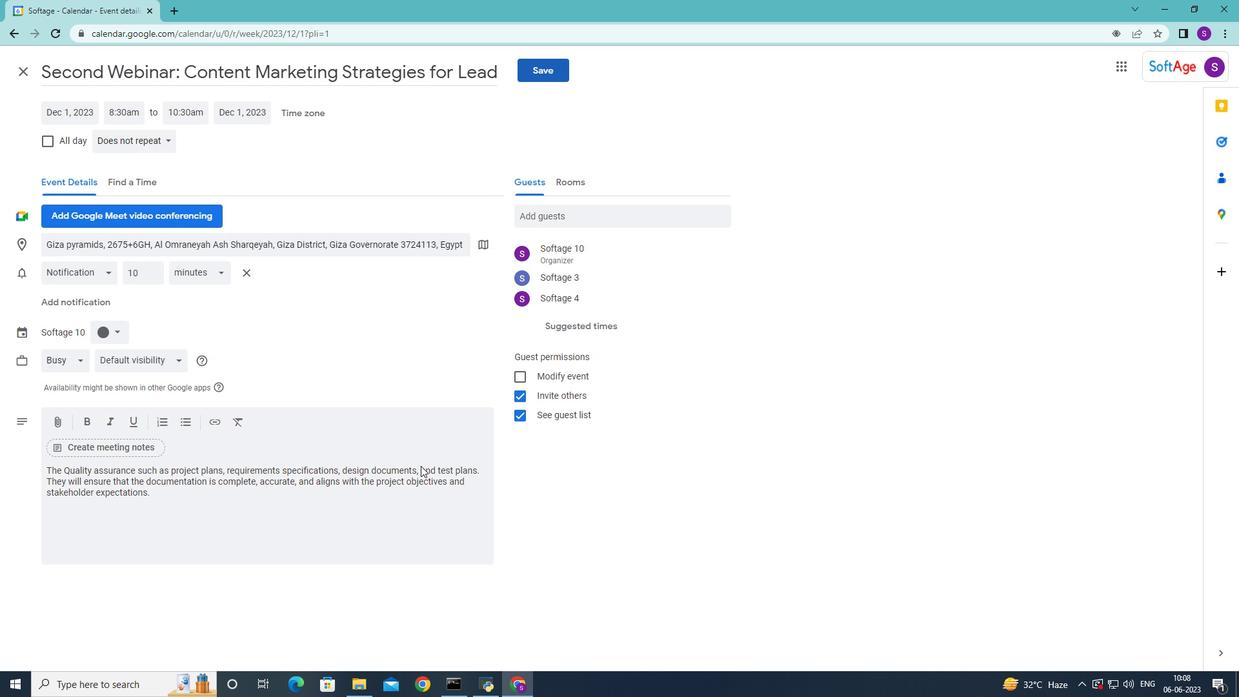 
